 Task: For heading Use Lobster.  font size for heading18,  'Change the font style of data to'Lobster and font size to 9,  Change the alignment of both headline & data to Align center.  In the sheet   Momentum Sales   book
Action: Mouse moved to (112, 192)
Screenshot: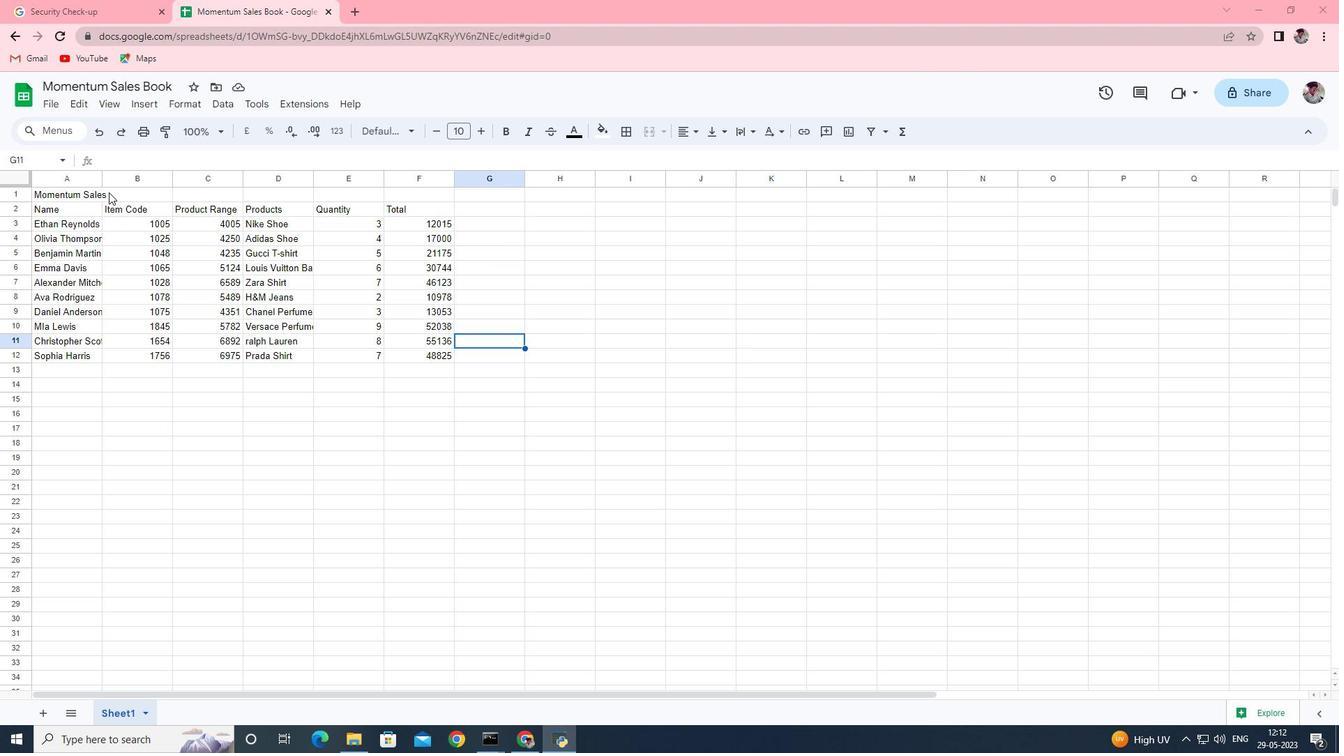 
Action: Mouse pressed left at (112, 192)
Screenshot: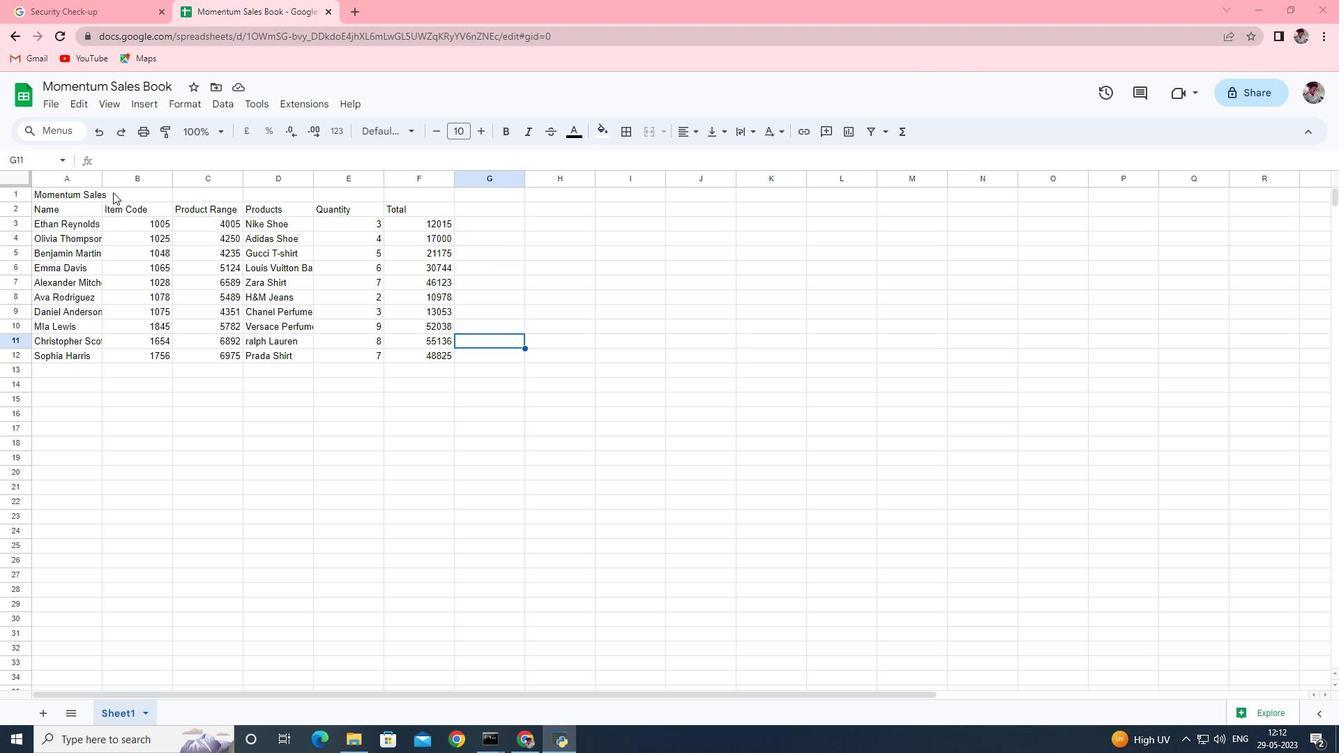 
Action: Mouse moved to (74, 193)
Screenshot: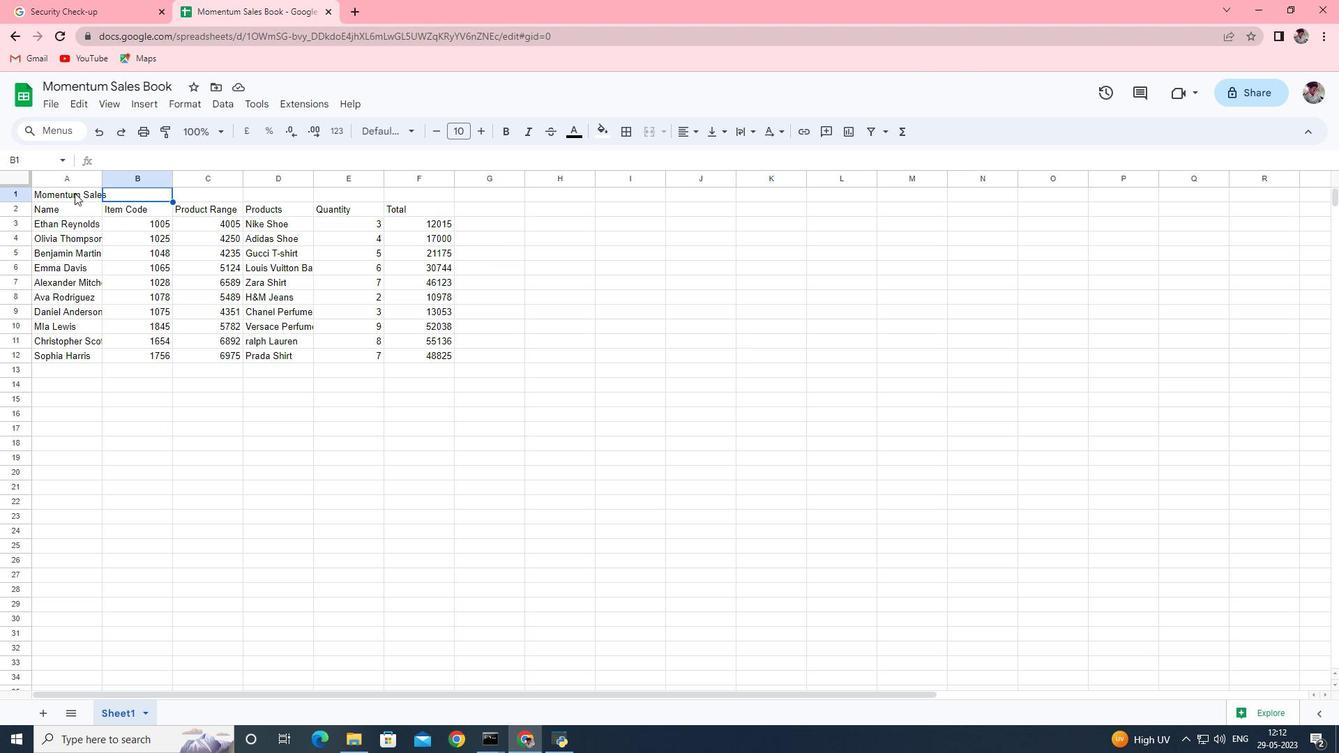 
Action: Mouse pressed left at (74, 193)
Screenshot: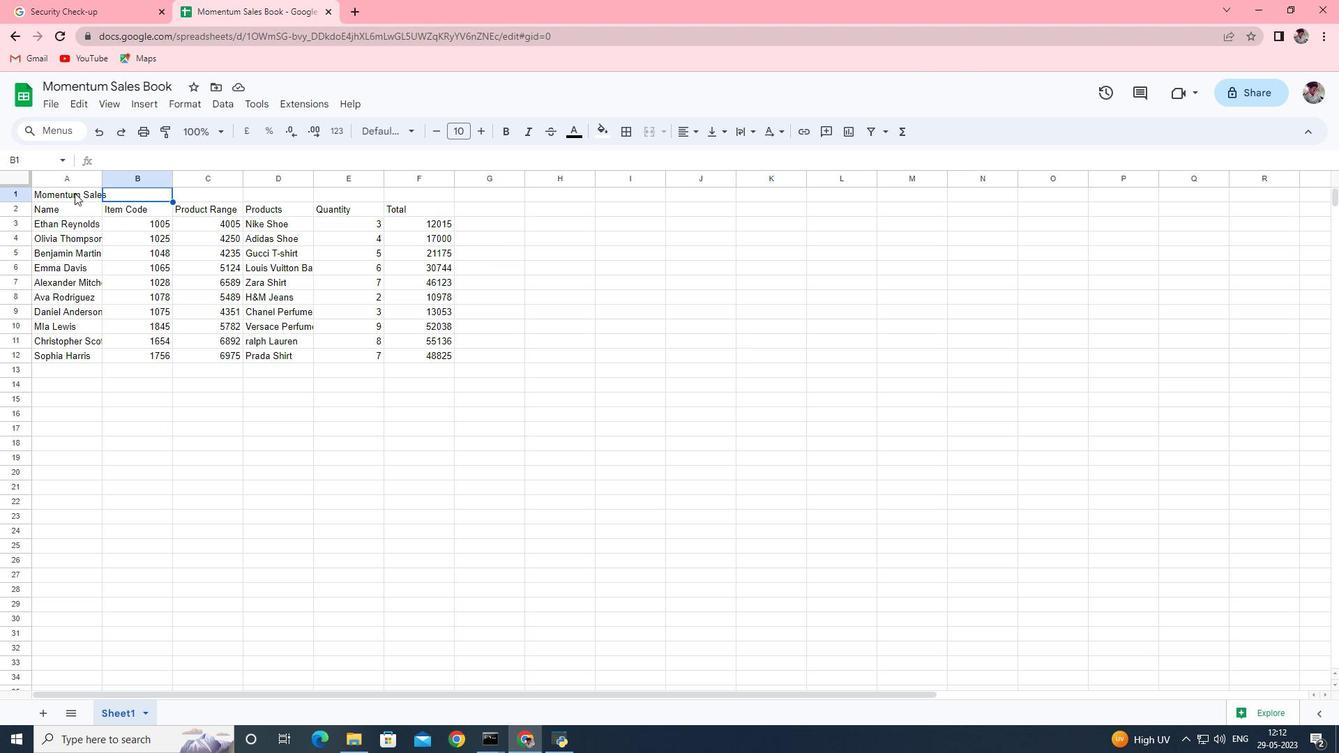
Action: Mouse pressed left at (74, 193)
Screenshot: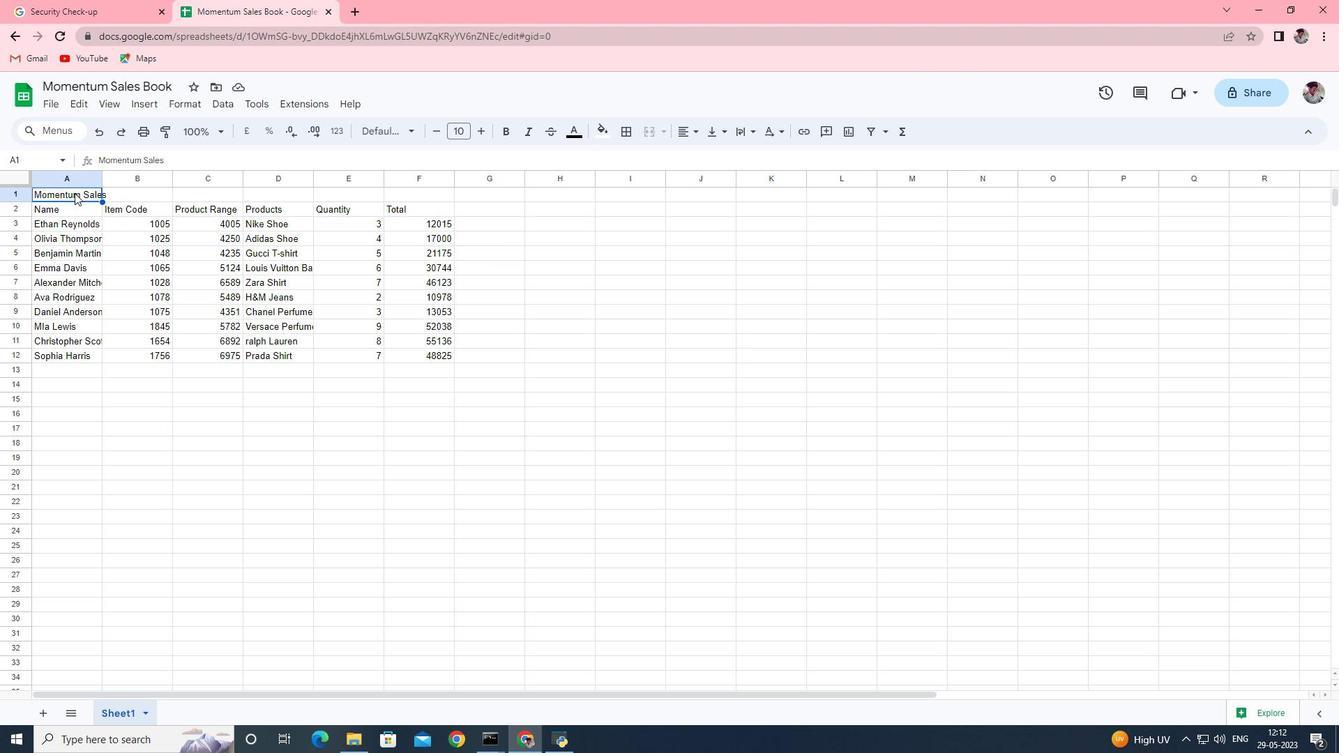 
Action: Mouse moved to (661, 135)
Screenshot: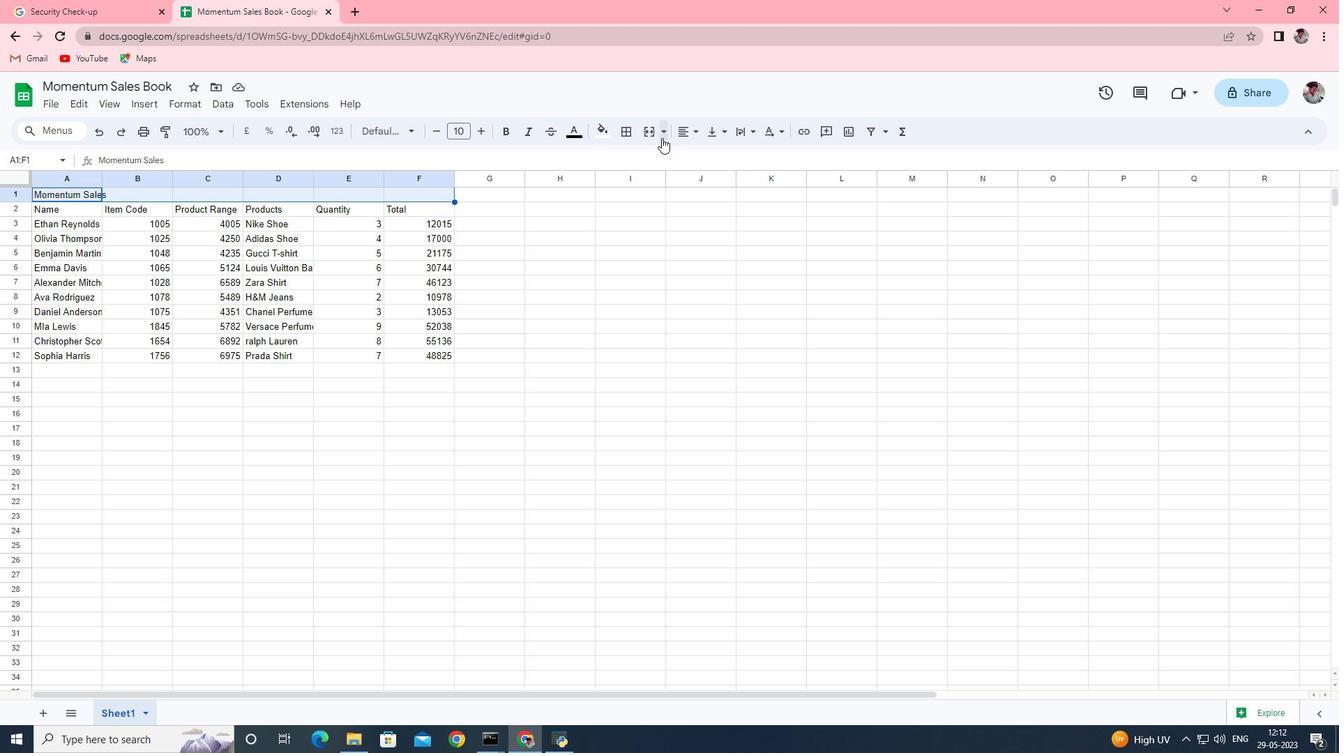 
Action: Mouse pressed left at (661, 135)
Screenshot: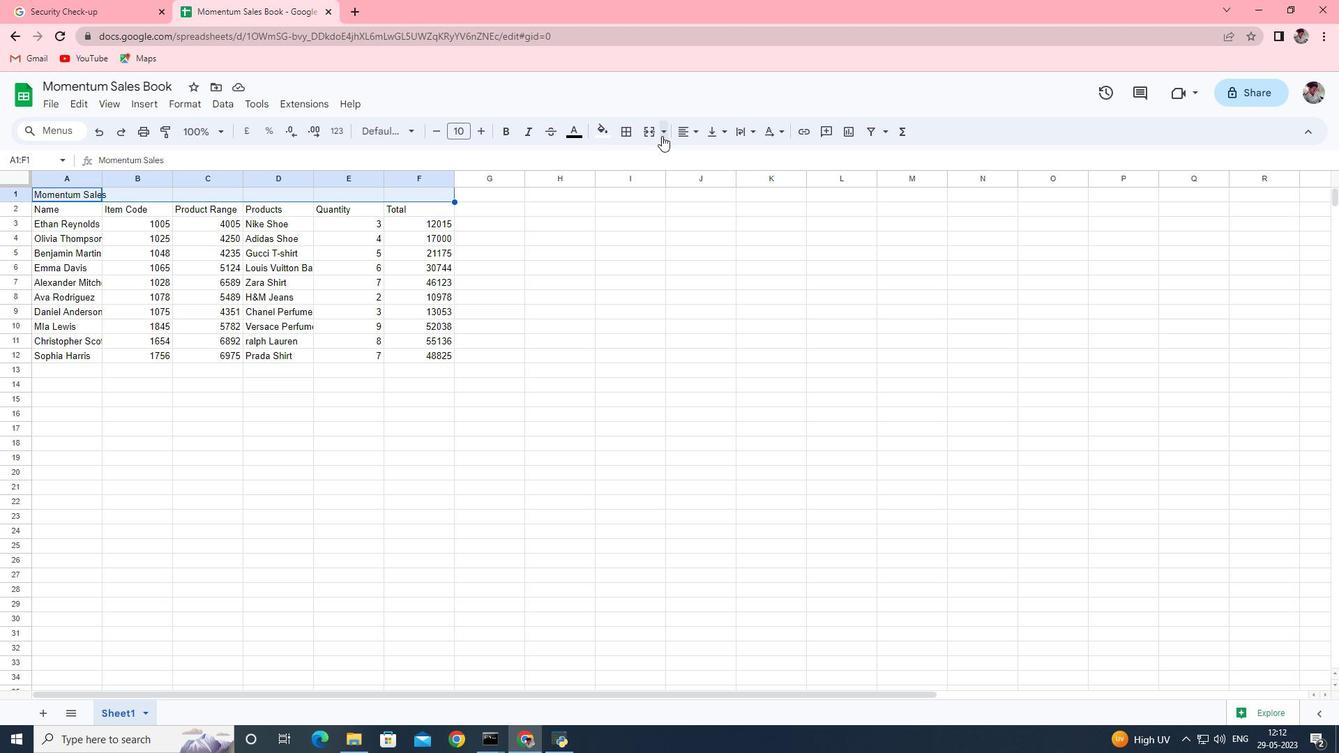 
Action: Mouse moved to (664, 164)
Screenshot: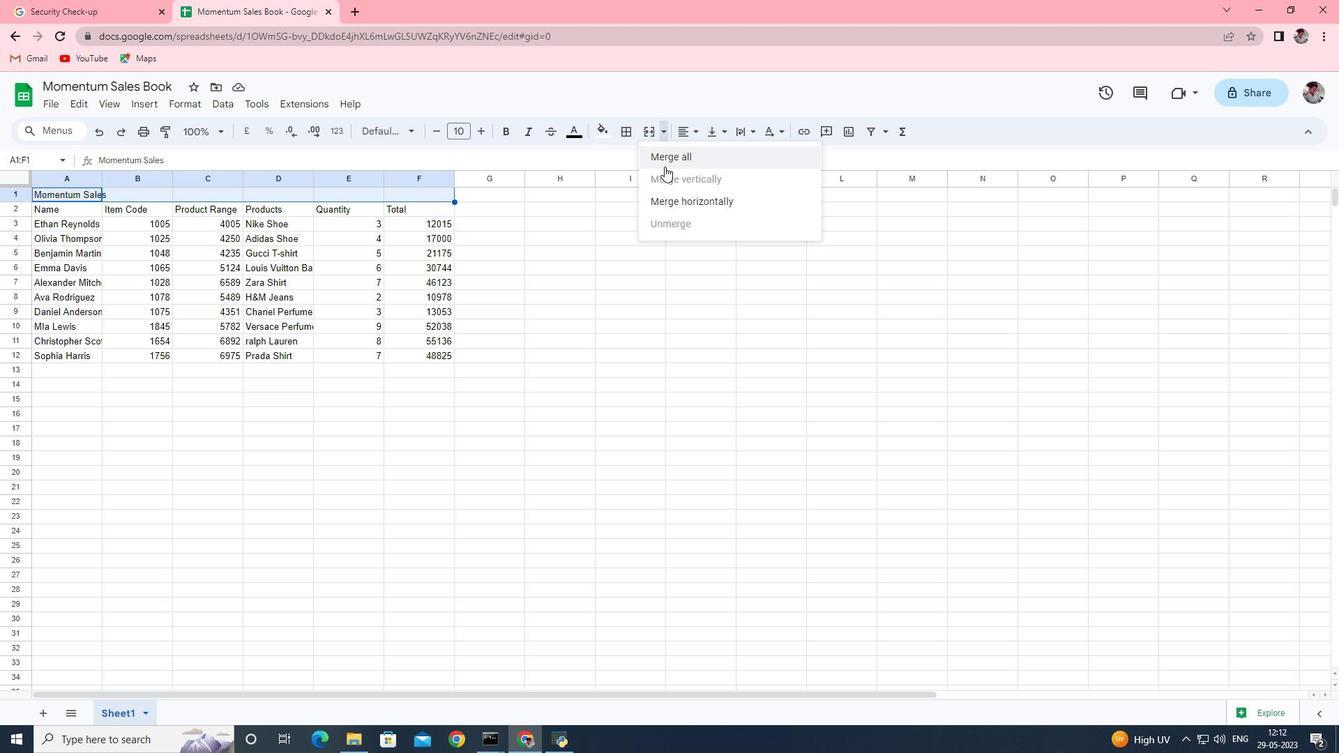 
Action: Mouse pressed left at (664, 164)
Screenshot: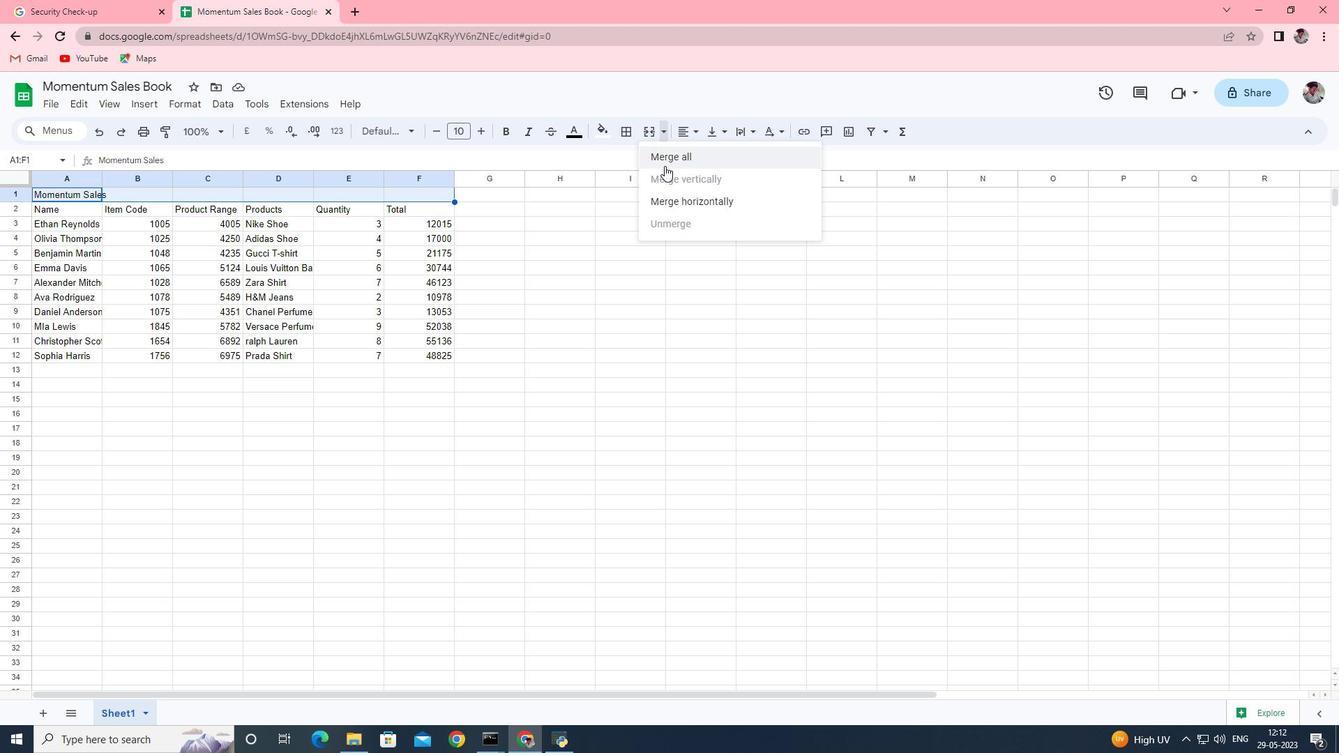 
Action: Mouse moved to (411, 130)
Screenshot: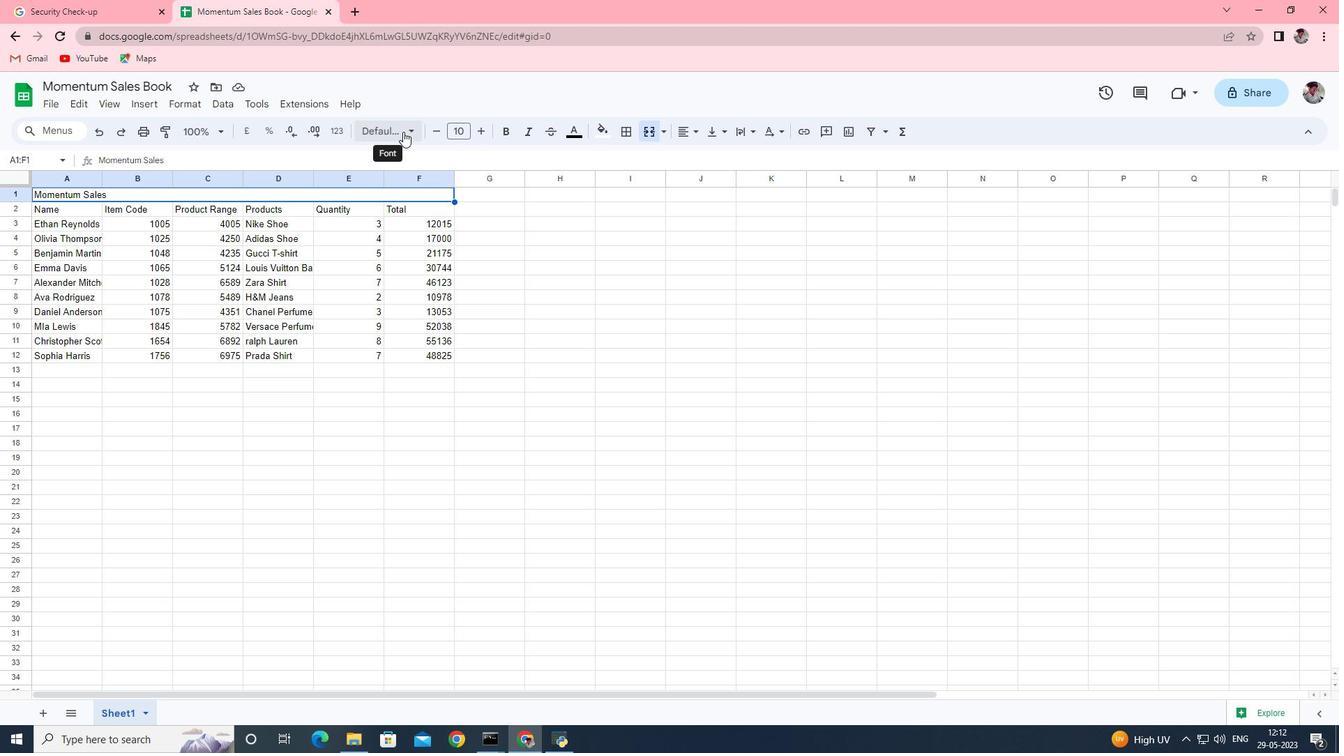 
Action: Mouse pressed left at (411, 130)
Screenshot: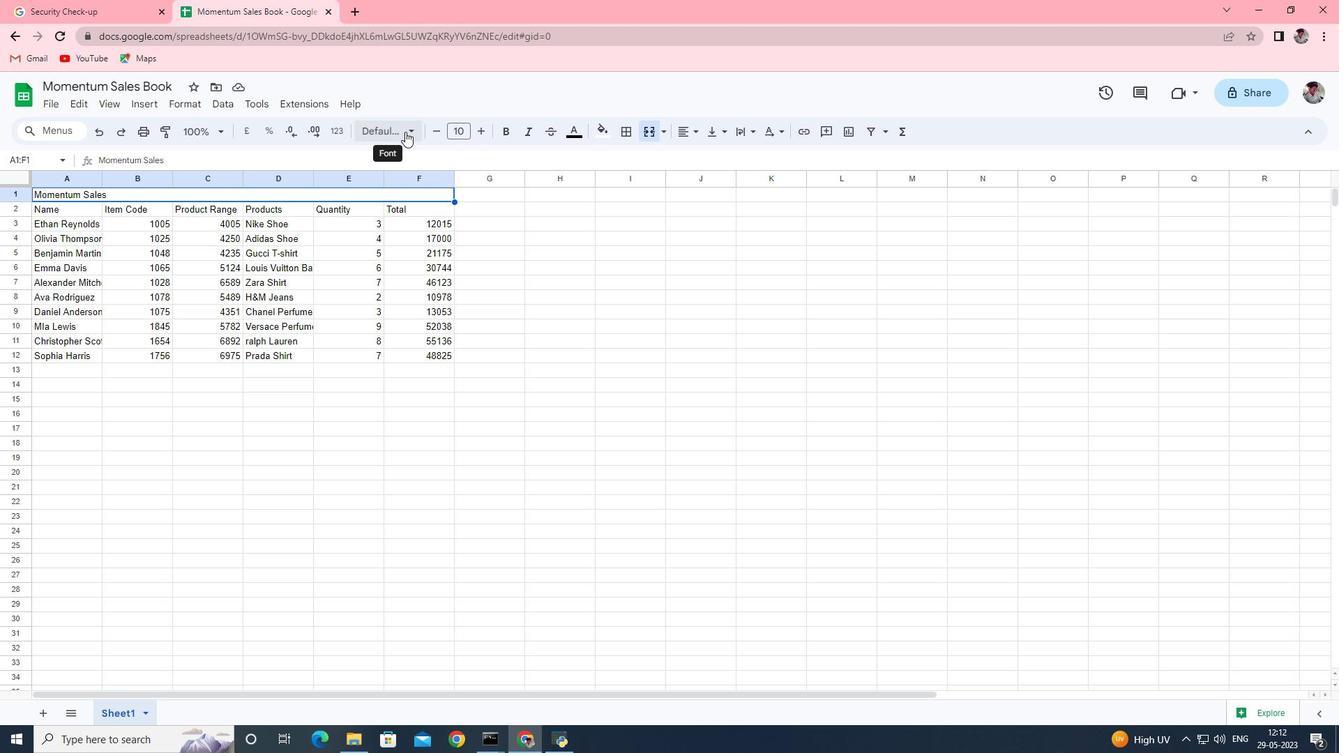 
Action: Mouse moved to (417, 422)
Screenshot: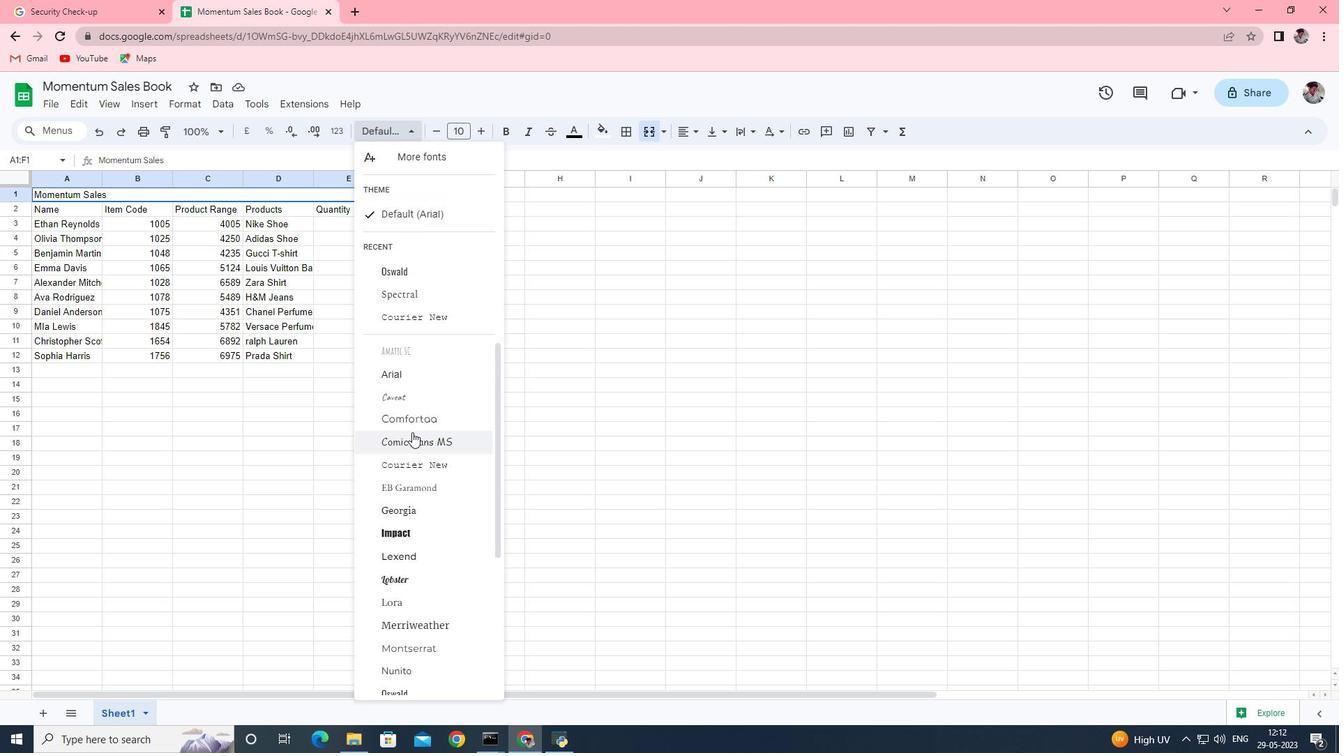 
Action: Mouse scrolled (417, 421) with delta (0, 0)
Screenshot: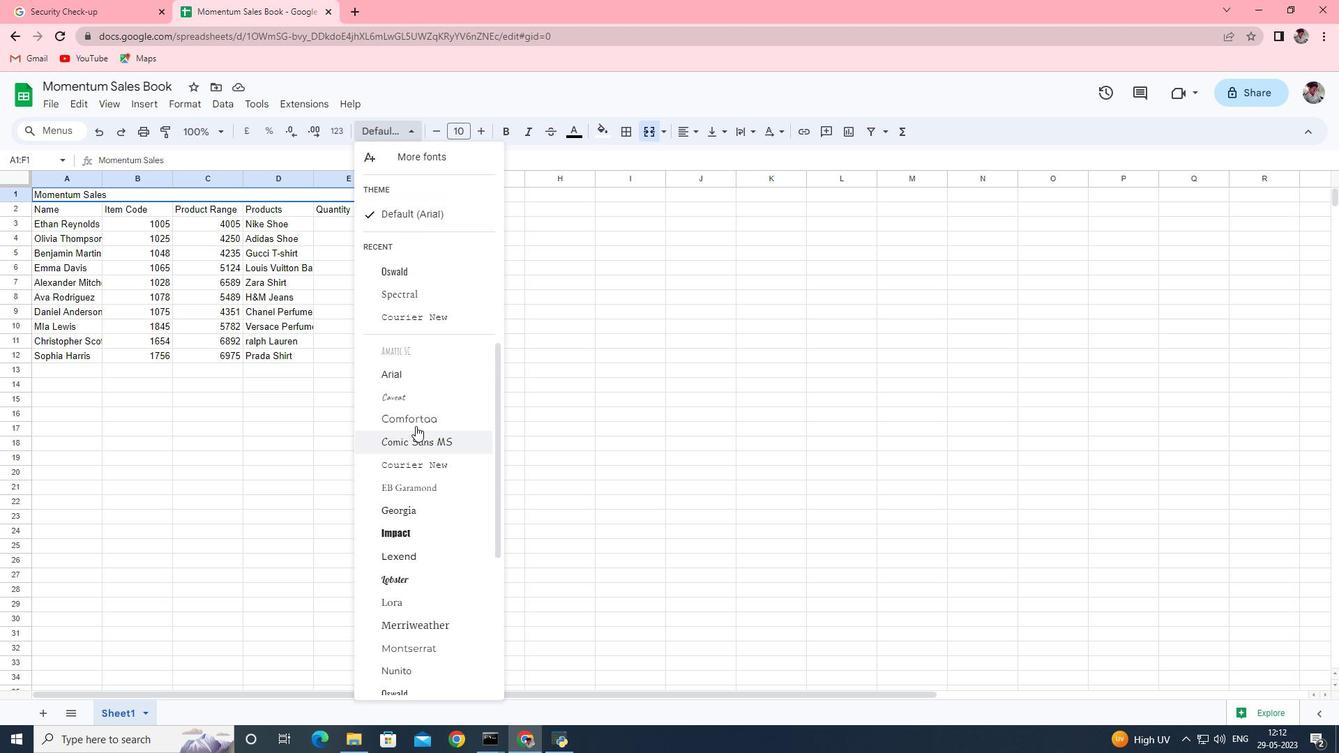 
Action: Mouse scrolled (417, 421) with delta (0, 0)
Screenshot: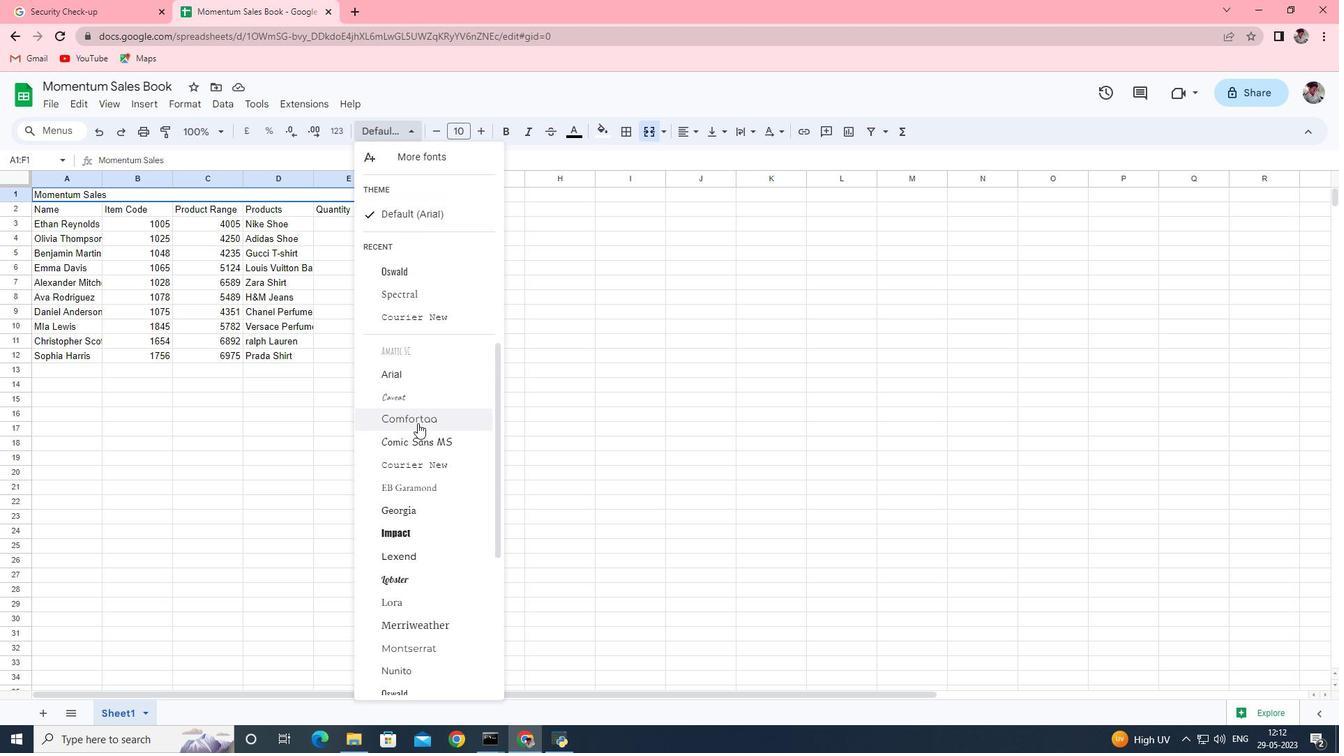 
Action: Mouse scrolled (417, 421) with delta (0, 0)
Screenshot: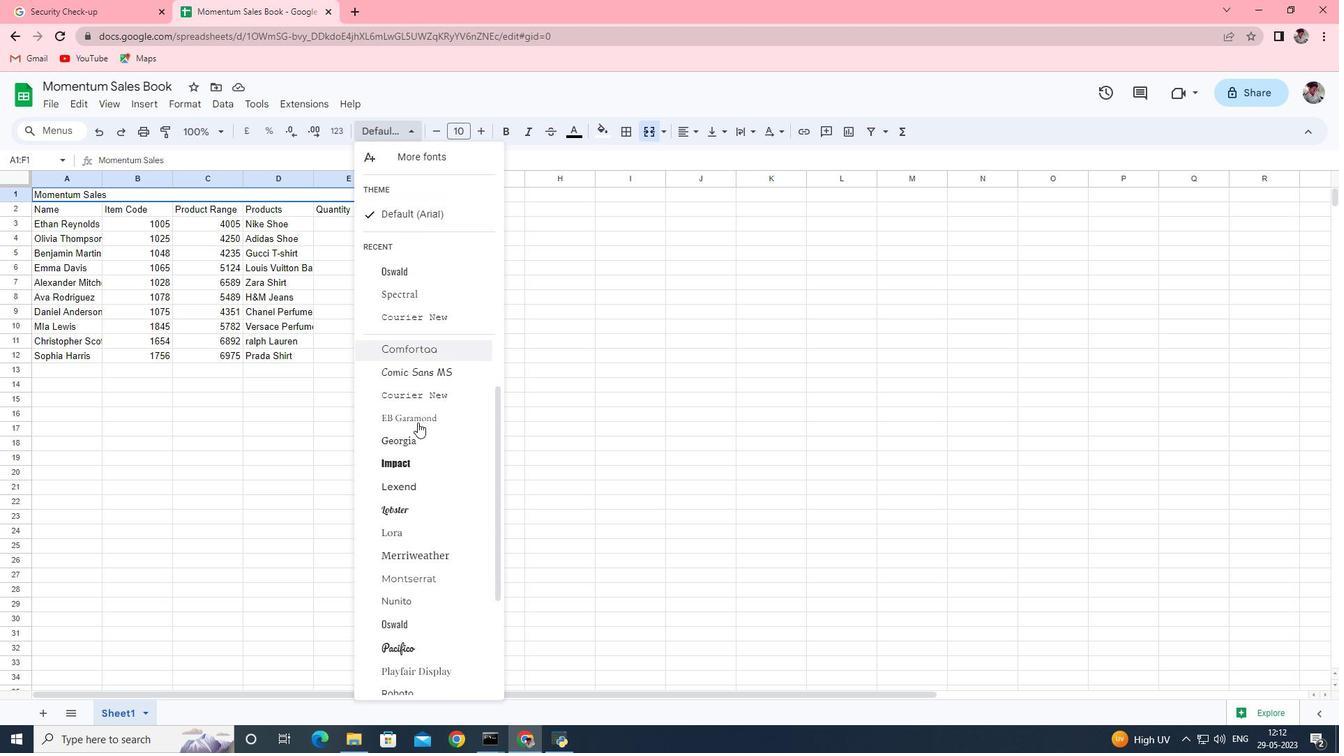 
Action: Mouse moved to (403, 372)
Screenshot: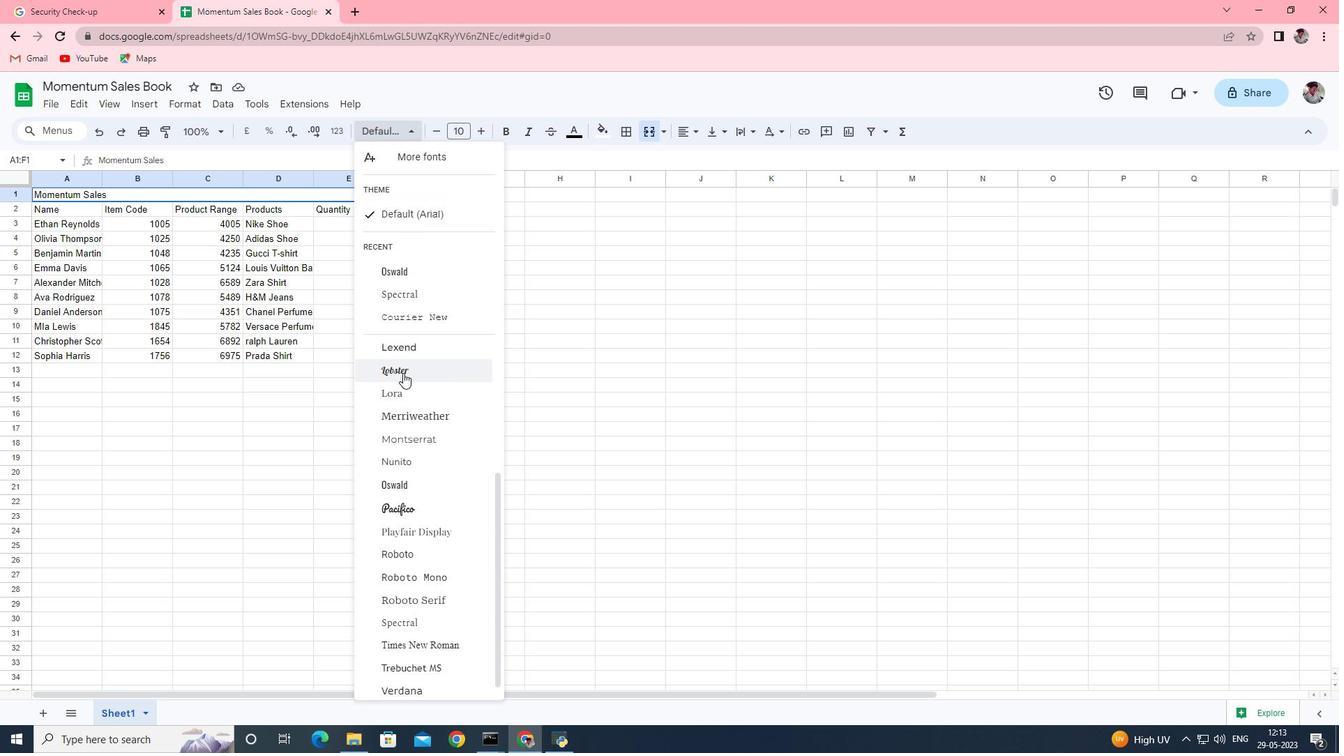 
Action: Mouse pressed left at (403, 372)
Screenshot: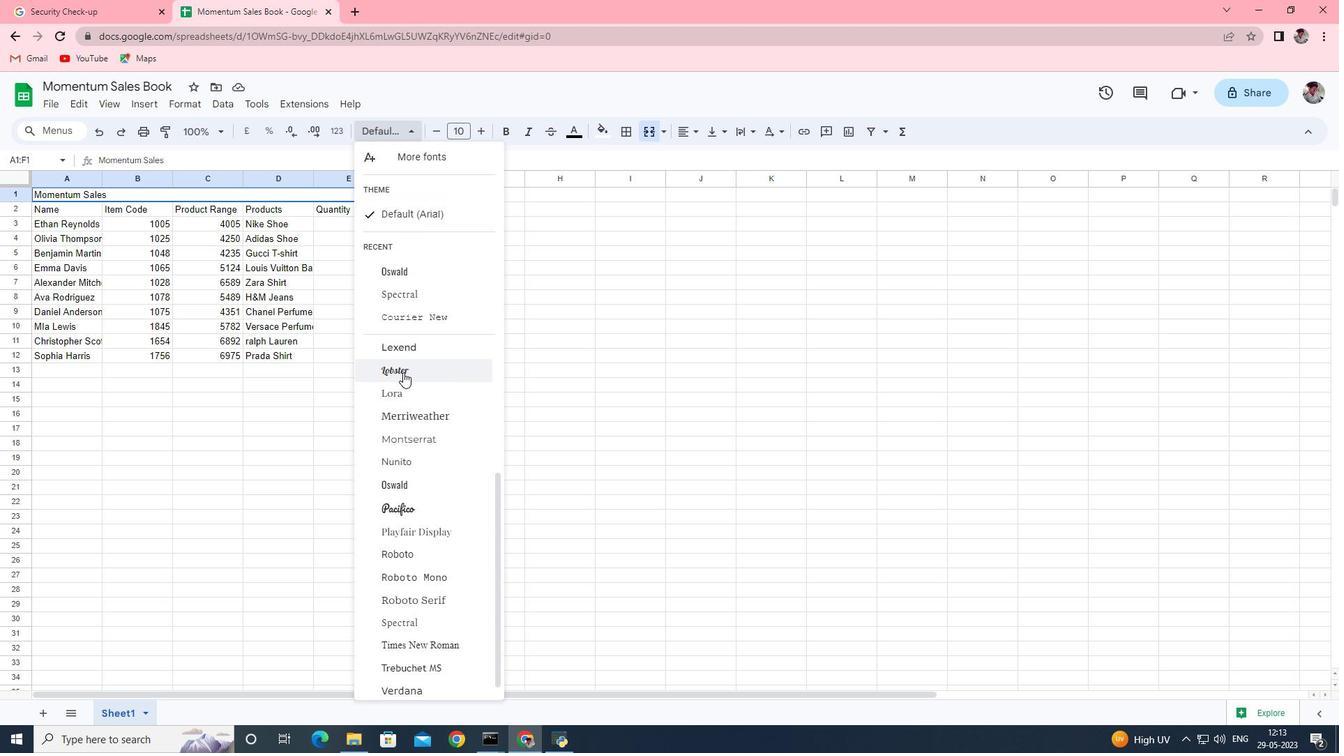 
Action: Mouse moved to (479, 135)
Screenshot: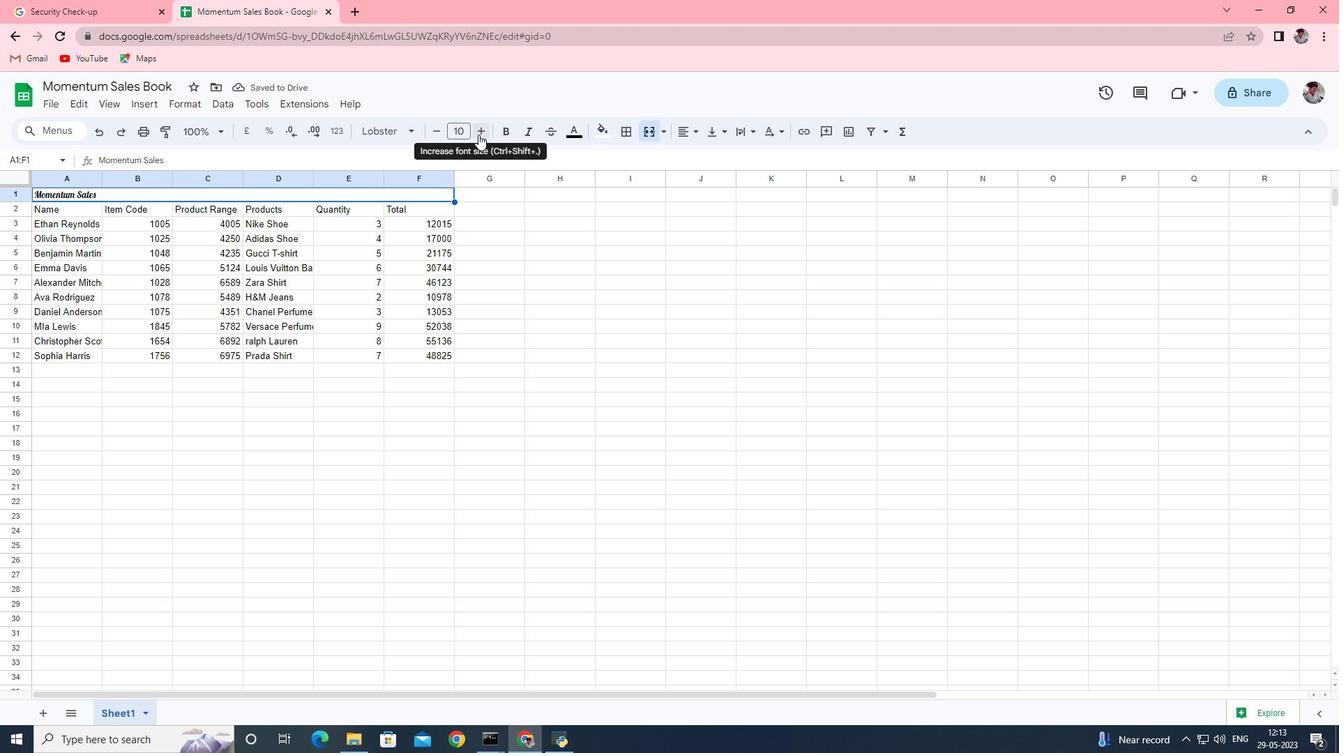 
Action: Mouse pressed left at (479, 135)
Screenshot: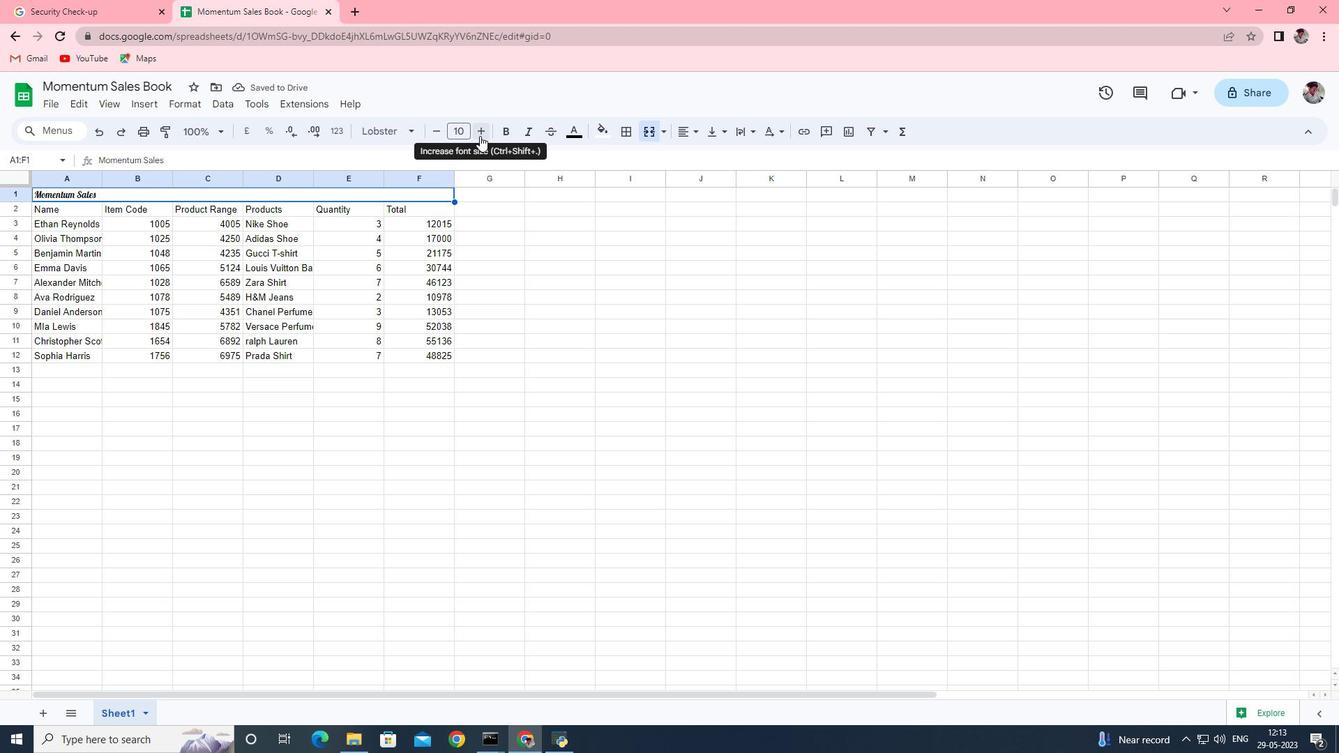 
Action: Mouse pressed left at (479, 135)
Screenshot: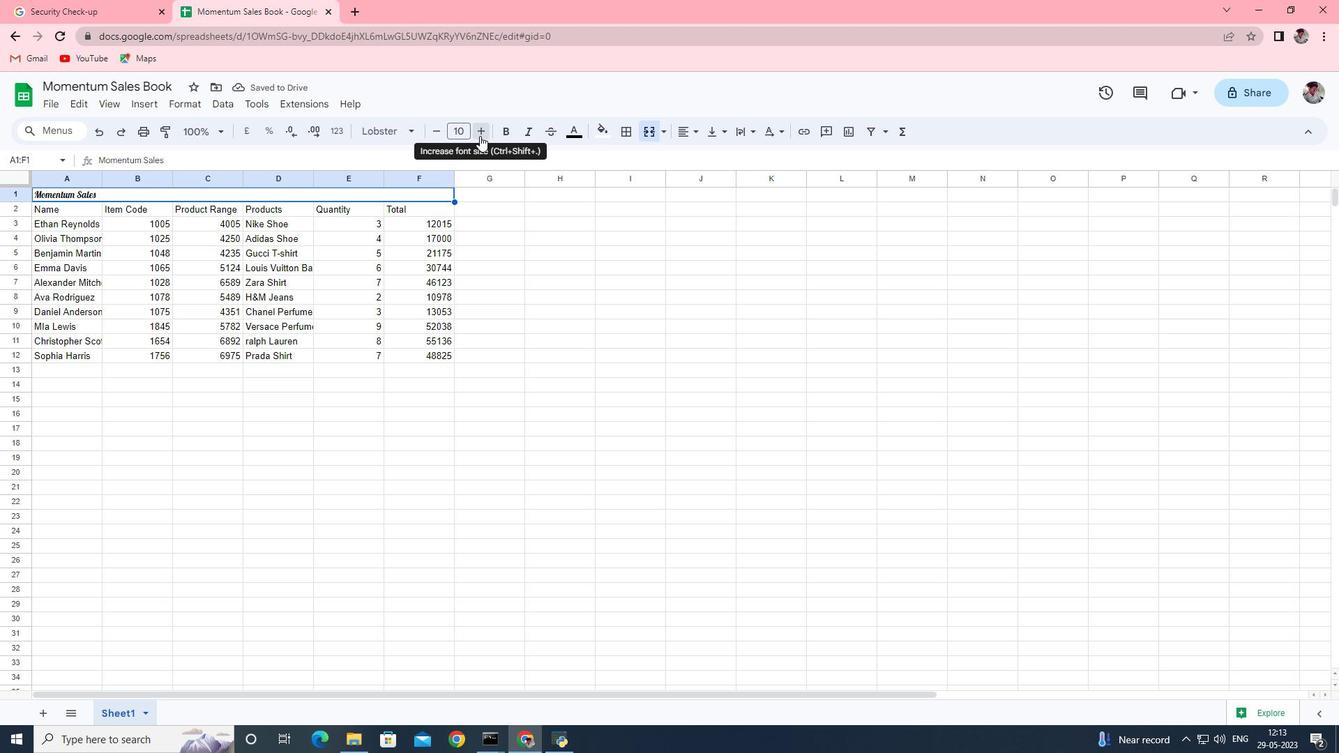 
Action: Mouse pressed left at (479, 135)
Screenshot: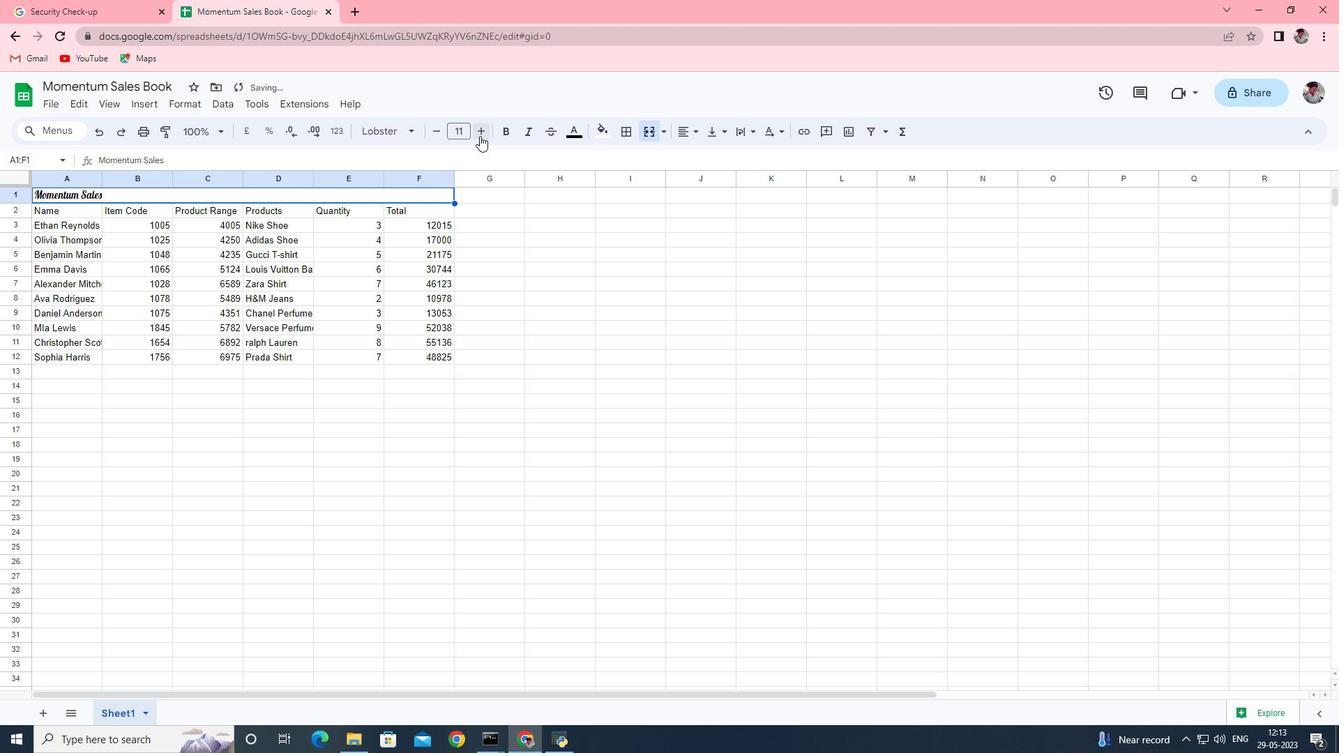 
Action: Mouse pressed left at (479, 135)
Screenshot: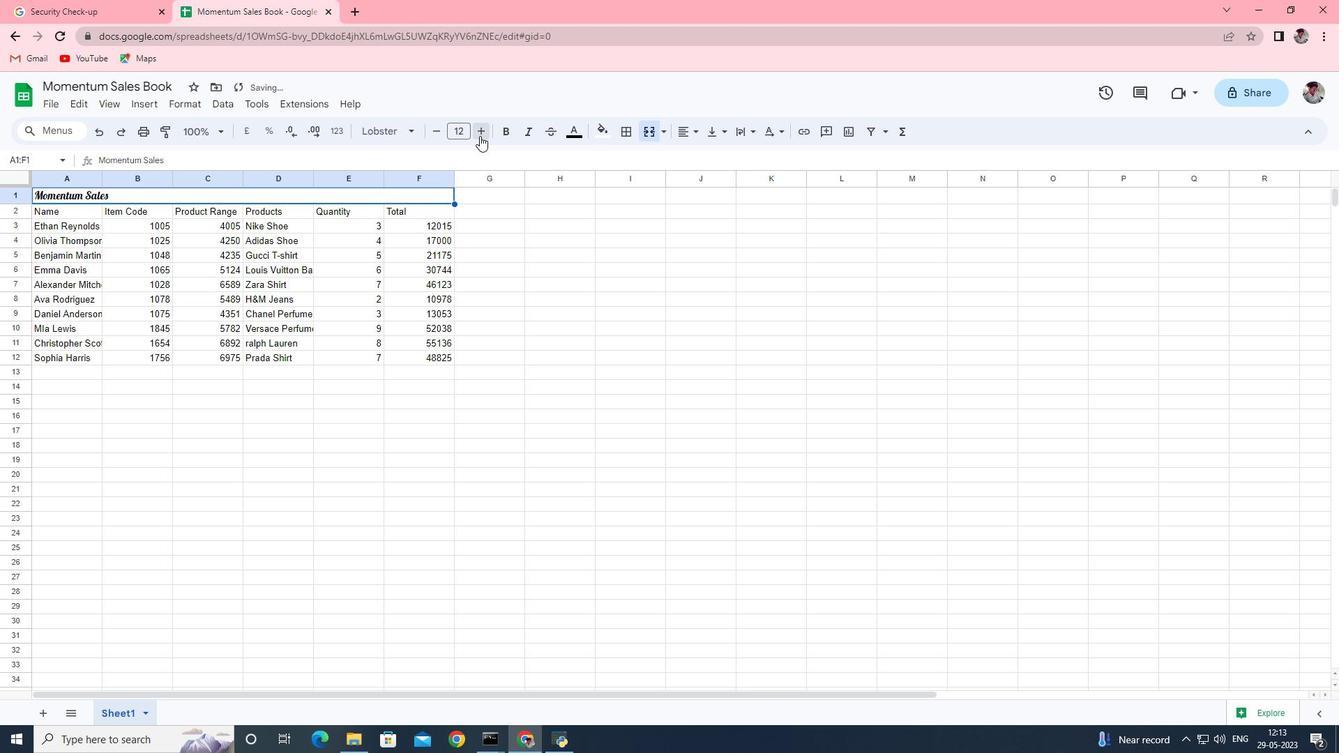 
Action: Mouse pressed left at (479, 135)
Screenshot: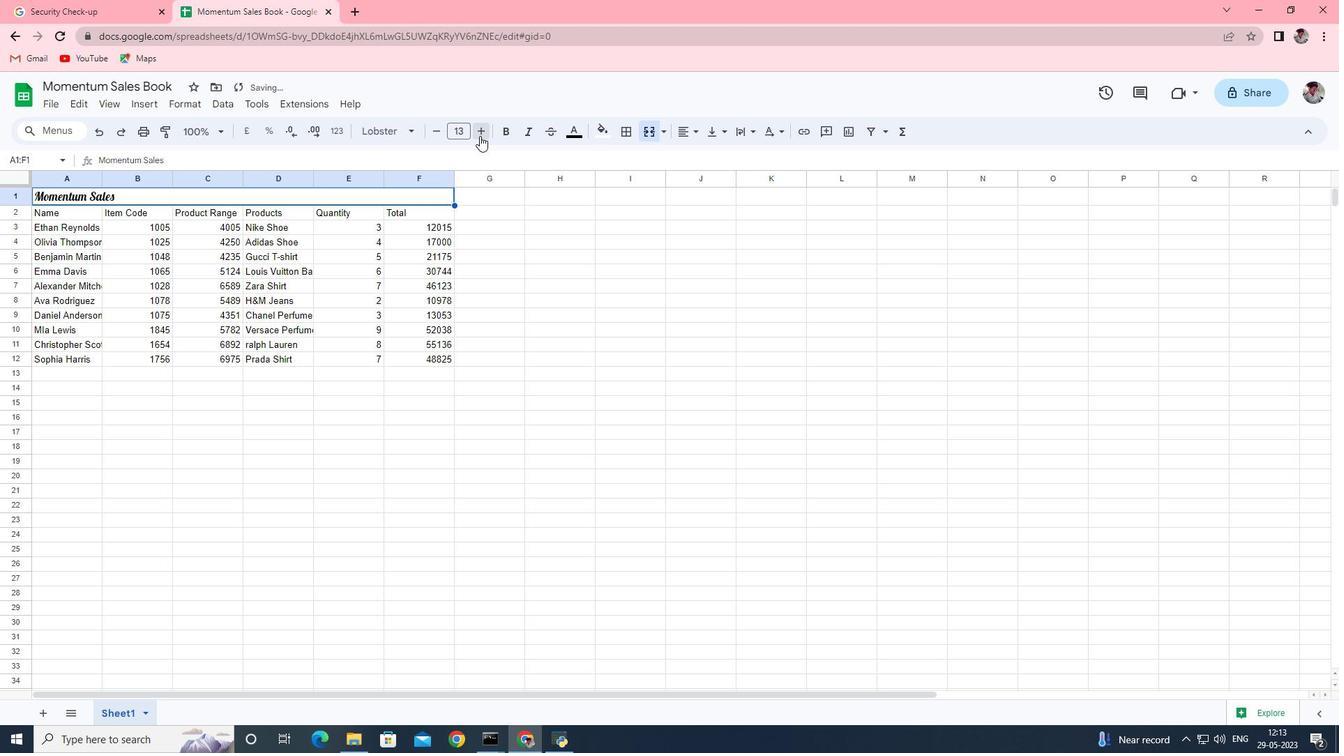 
Action: Mouse pressed left at (479, 135)
Screenshot: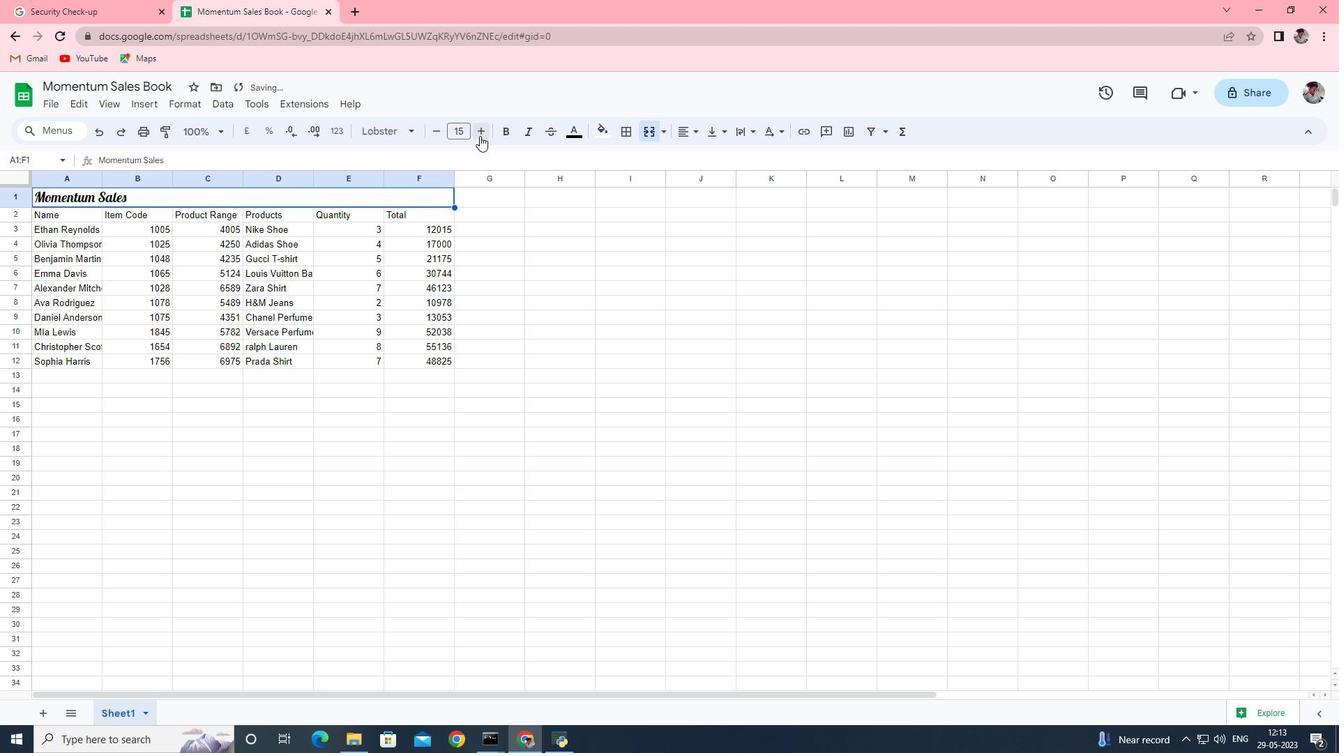 
Action: Mouse pressed left at (479, 135)
Screenshot: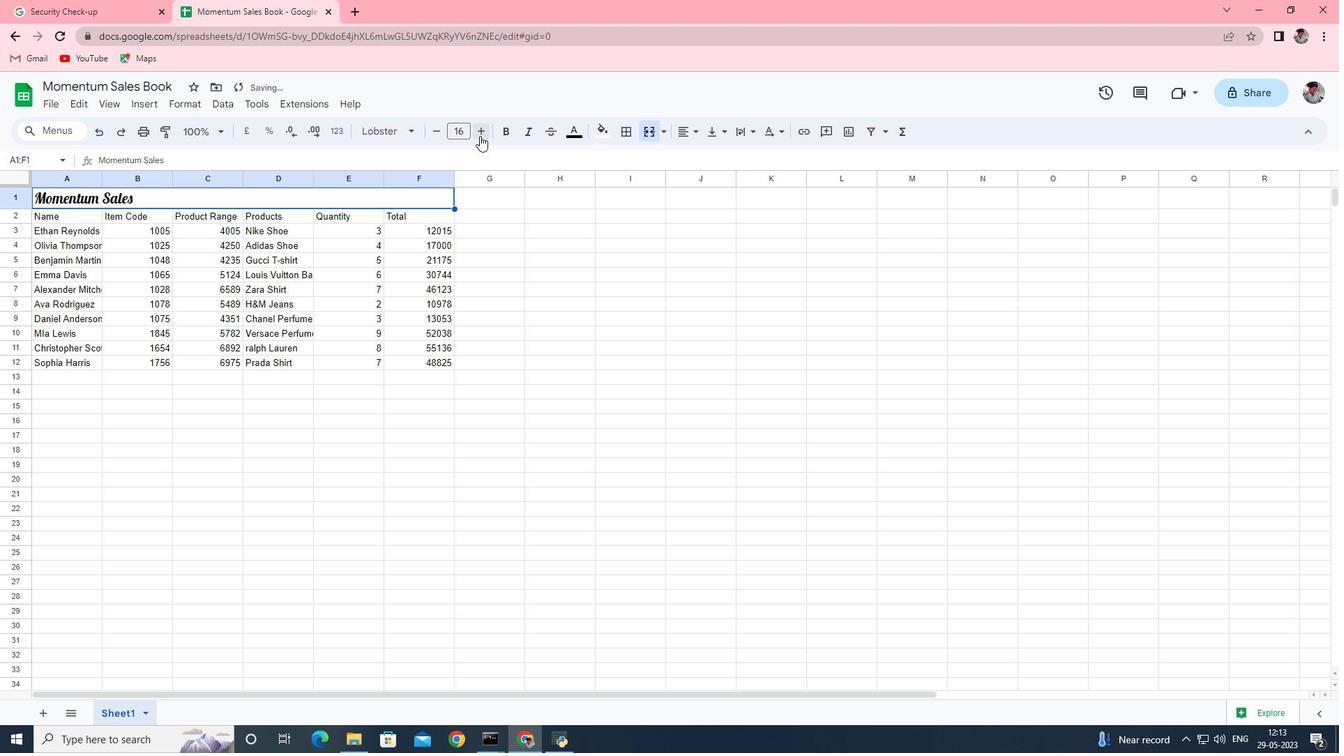 
Action: Mouse pressed left at (479, 135)
Screenshot: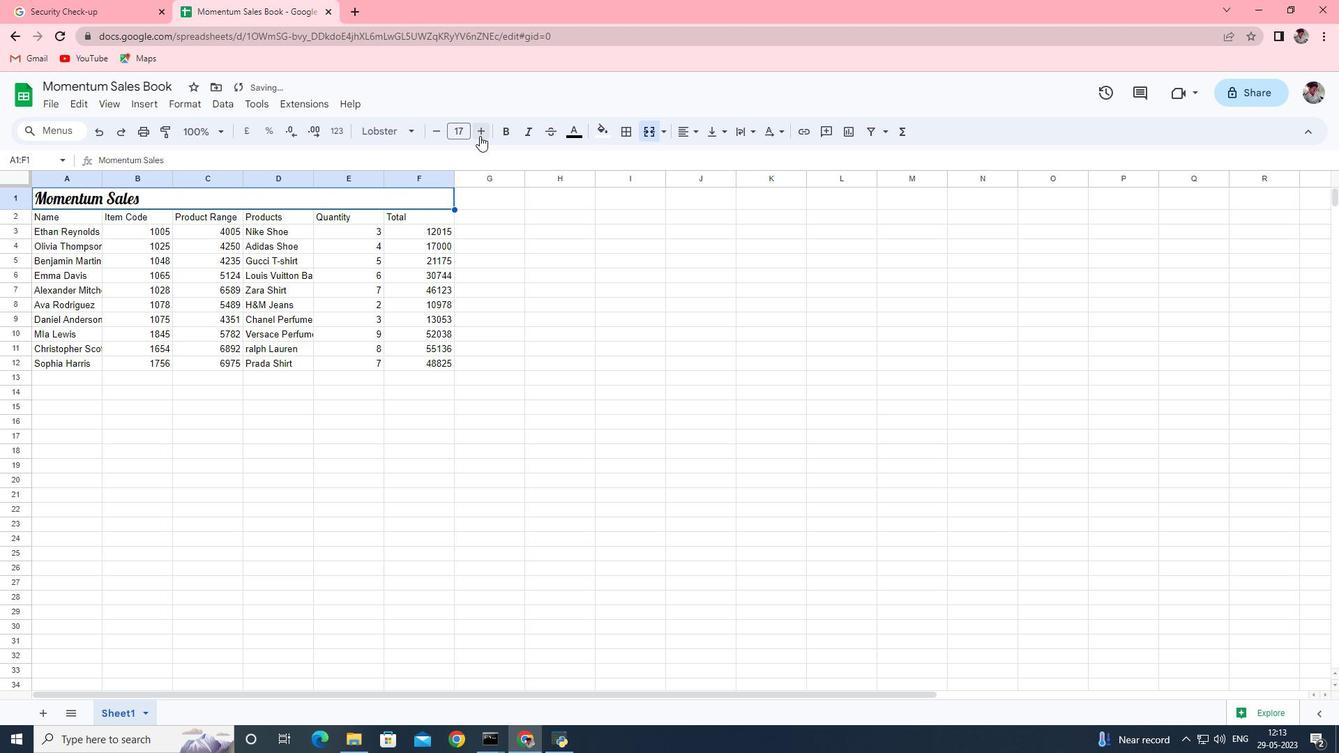 
Action: Mouse moved to (75, 218)
Screenshot: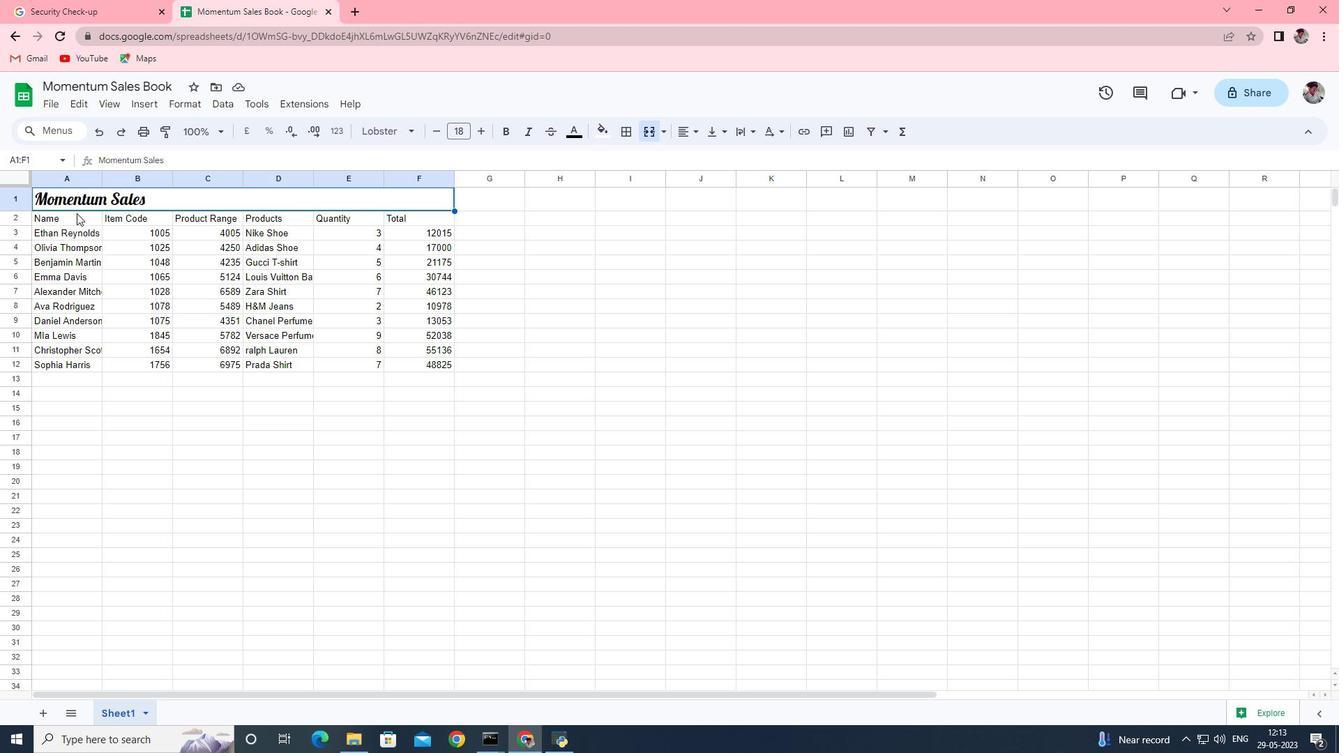 
Action: Mouse pressed left at (75, 218)
Screenshot: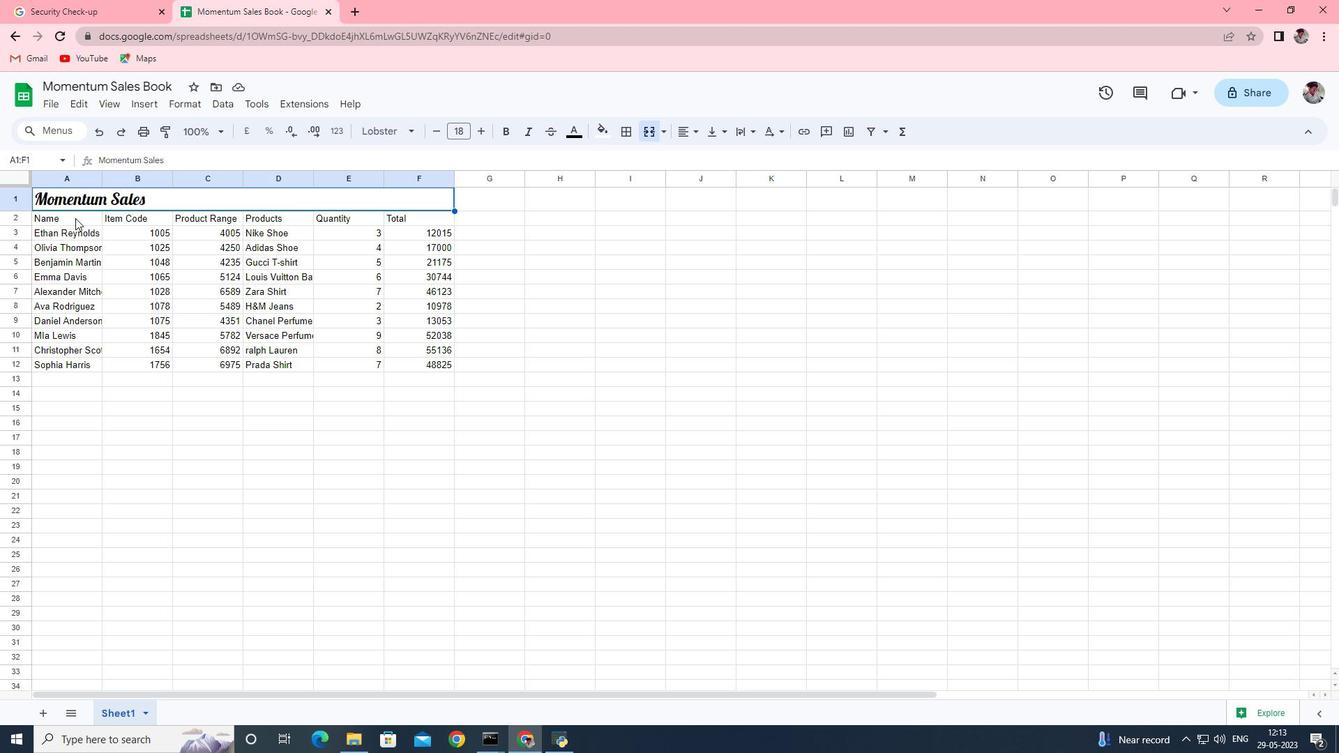 
Action: Mouse moved to (412, 136)
Screenshot: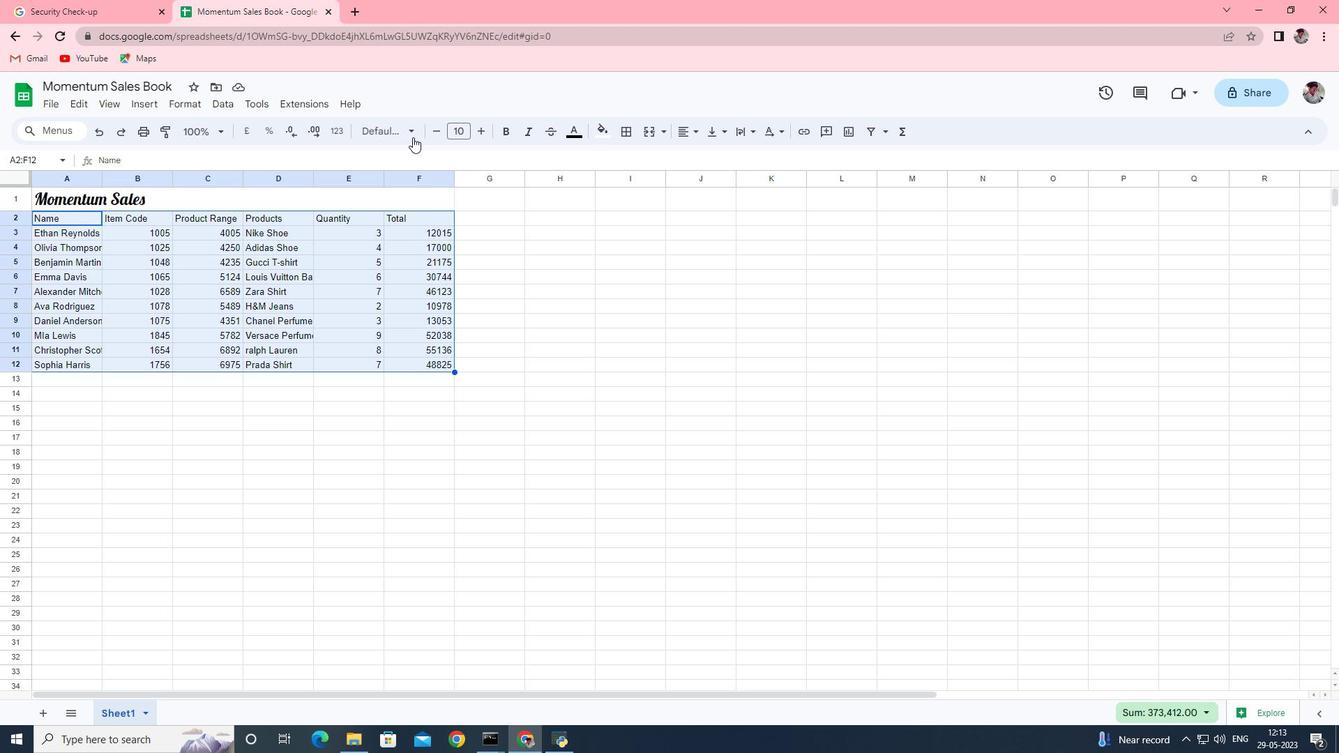 
Action: Mouse pressed left at (412, 136)
Screenshot: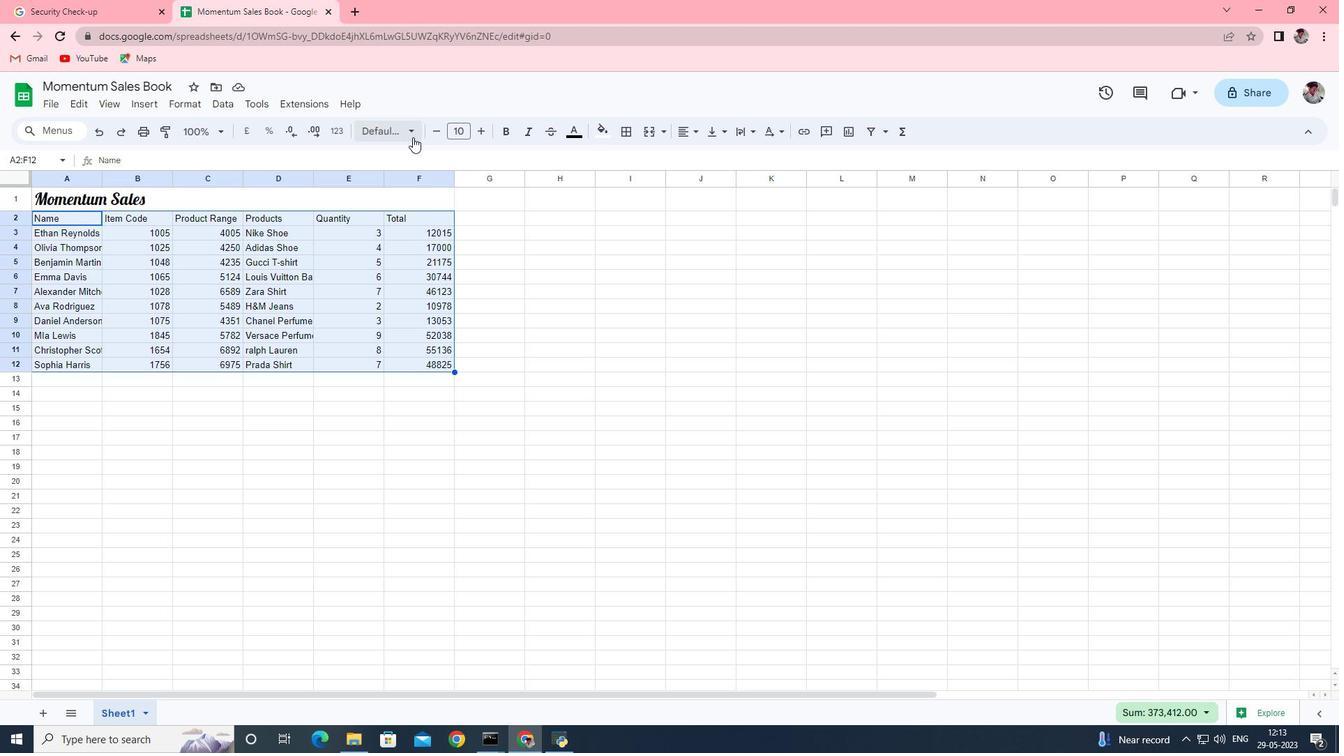 
Action: Mouse moved to (418, 358)
Screenshot: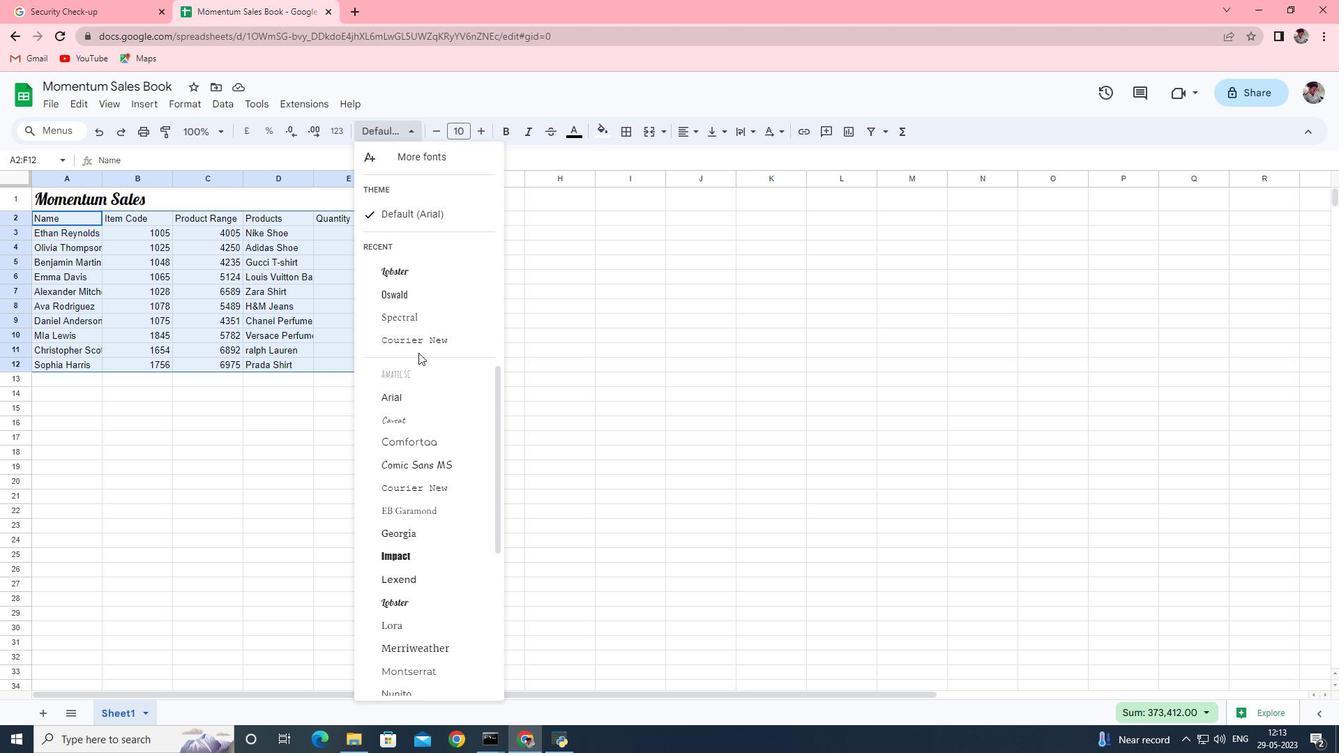 
Action: Mouse scrolled (418, 357) with delta (0, 0)
Screenshot: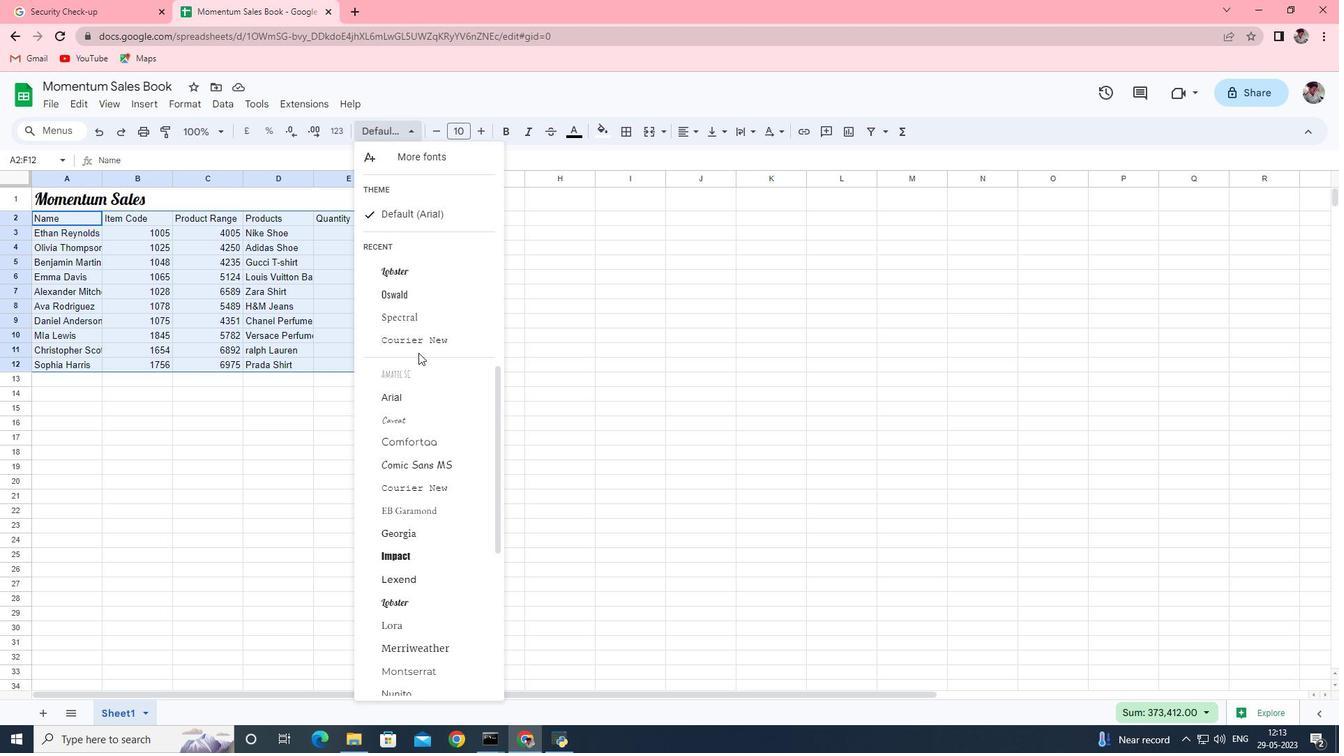 
Action: Mouse moved to (418, 360)
Screenshot: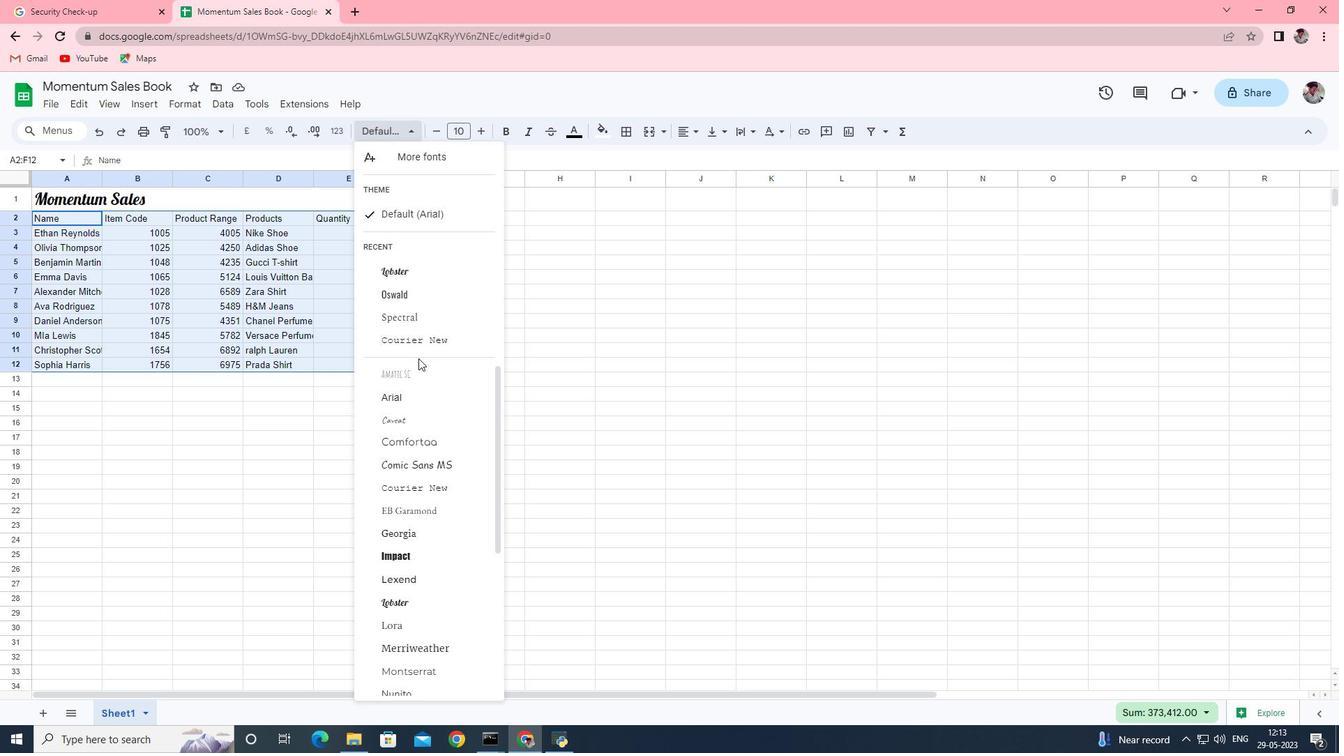 
Action: Mouse scrolled (418, 359) with delta (0, 0)
Screenshot: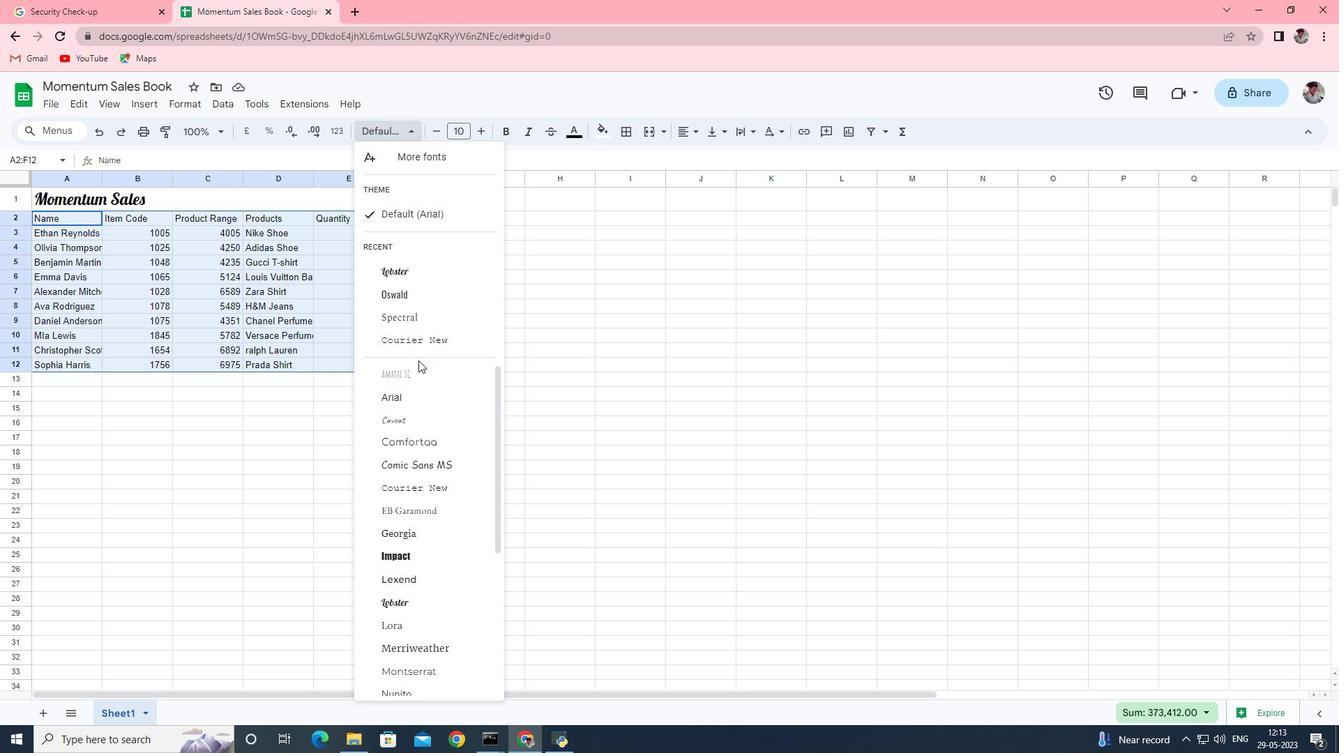 
Action: Mouse moved to (418, 361)
Screenshot: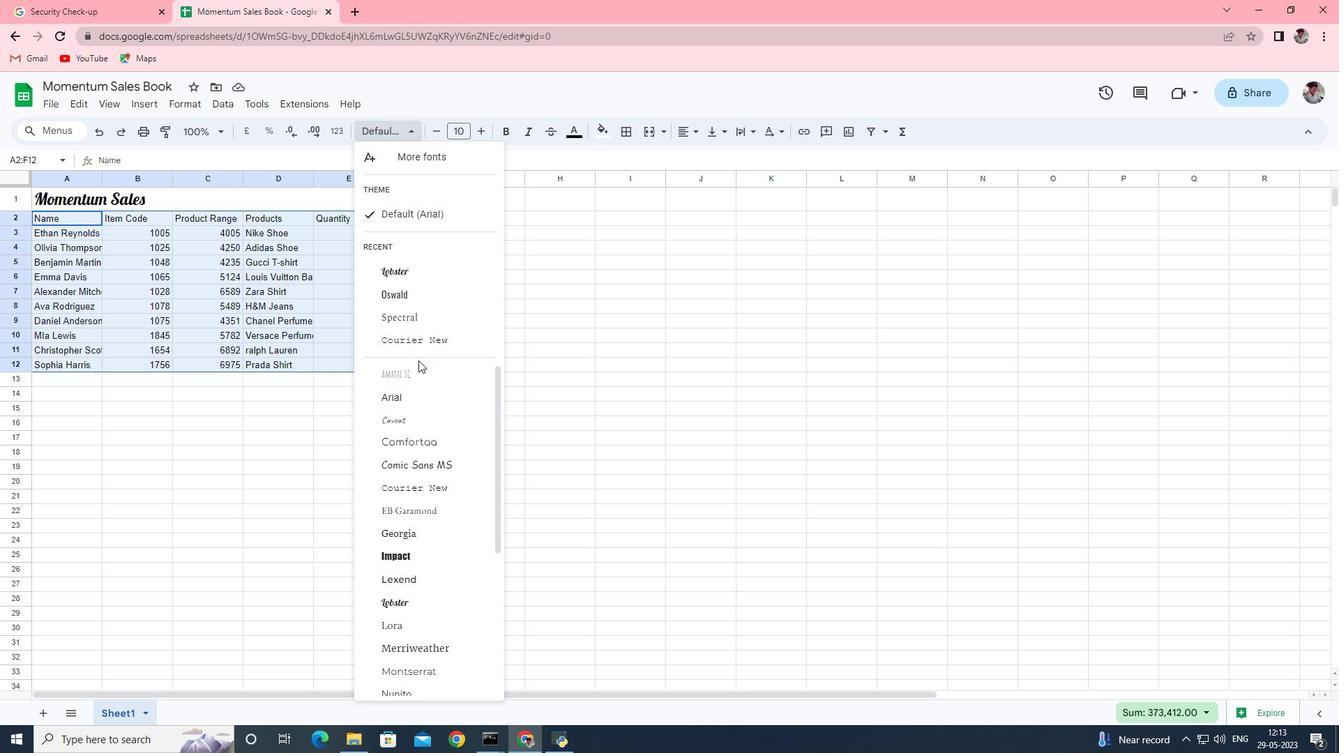
Action: Mouse scrolled (418, 361) with delta (0, 0)
Screenshot: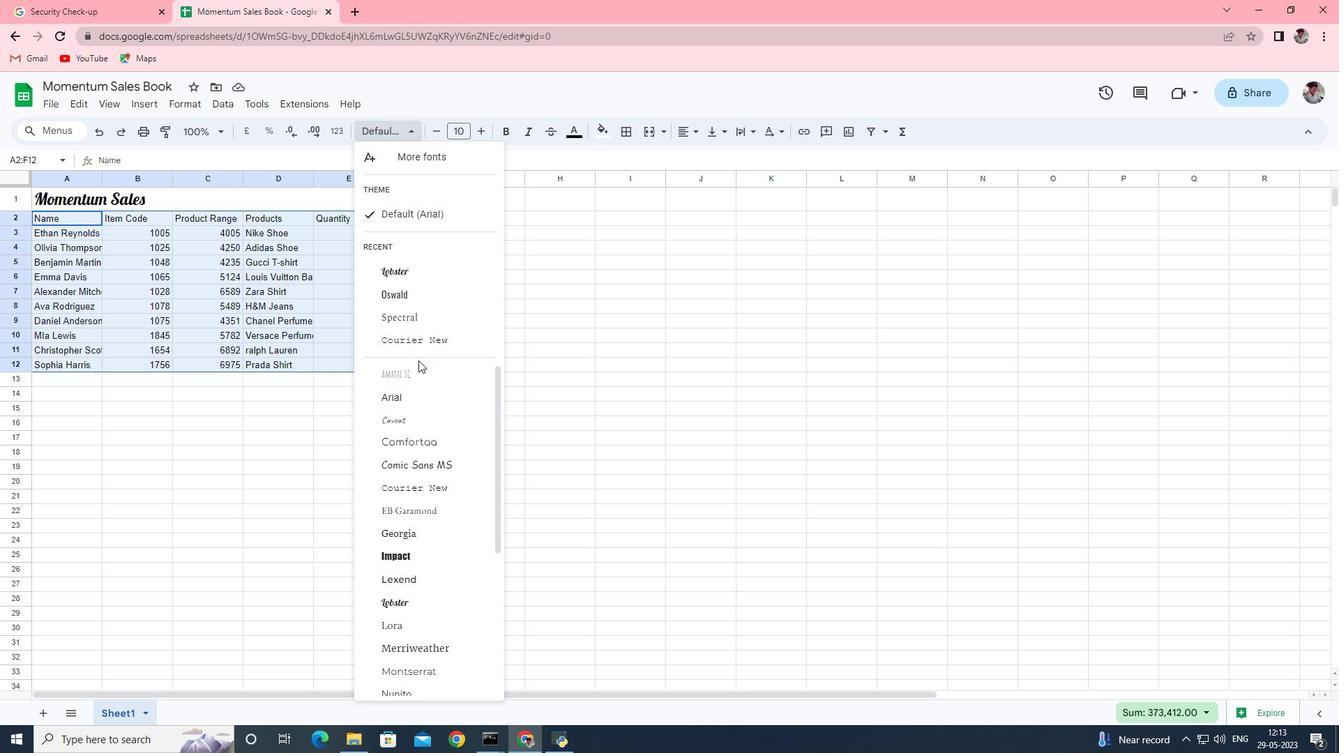 
Action: Mouse moved to (407, 603)
Screenshot: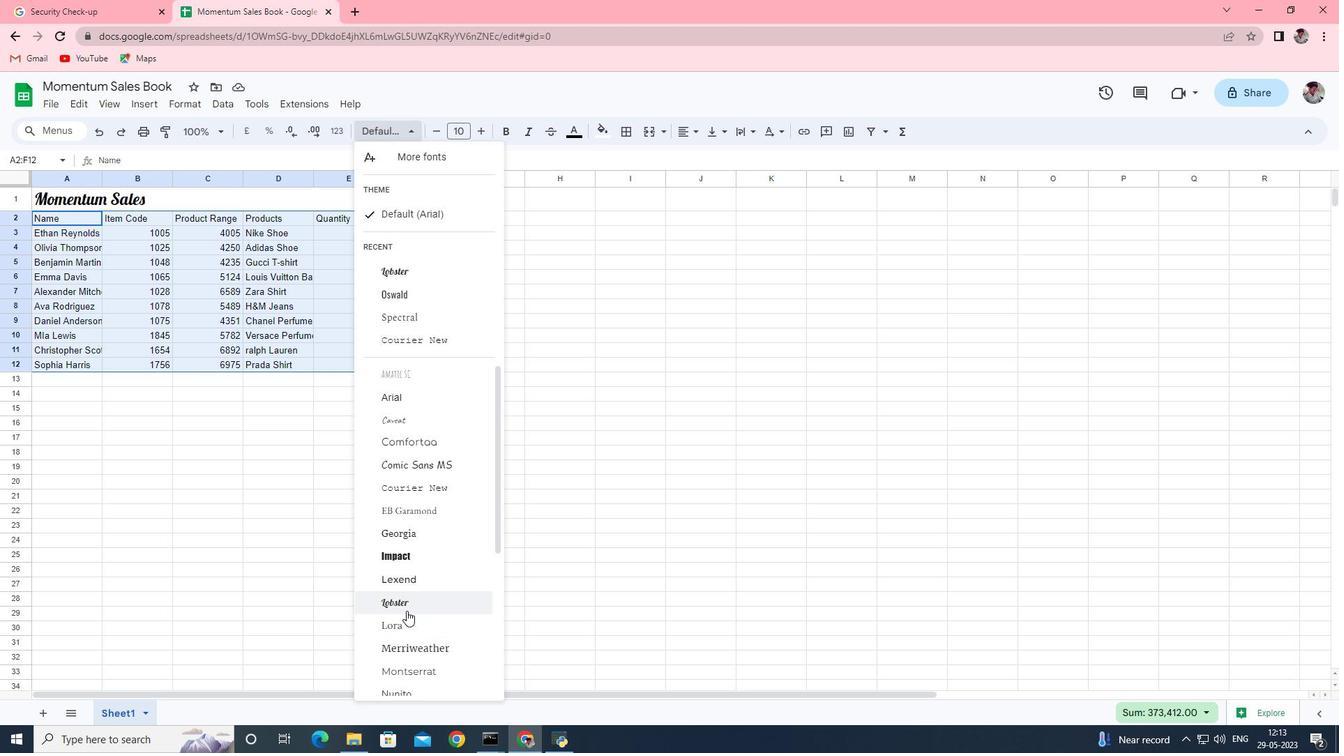 
Action: Mouse pressed left at (407, 603)
Screenshot: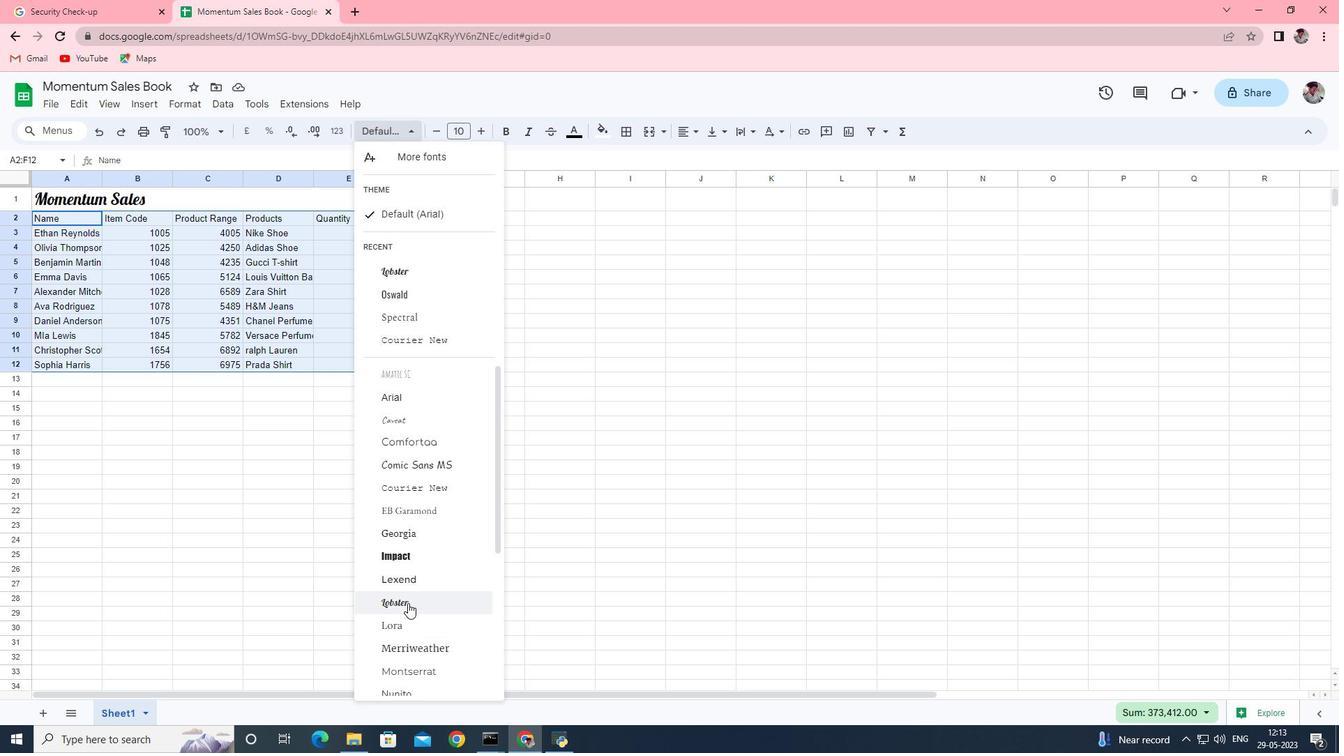 
Action: Mouse moved to (428, 129)
Screenshot: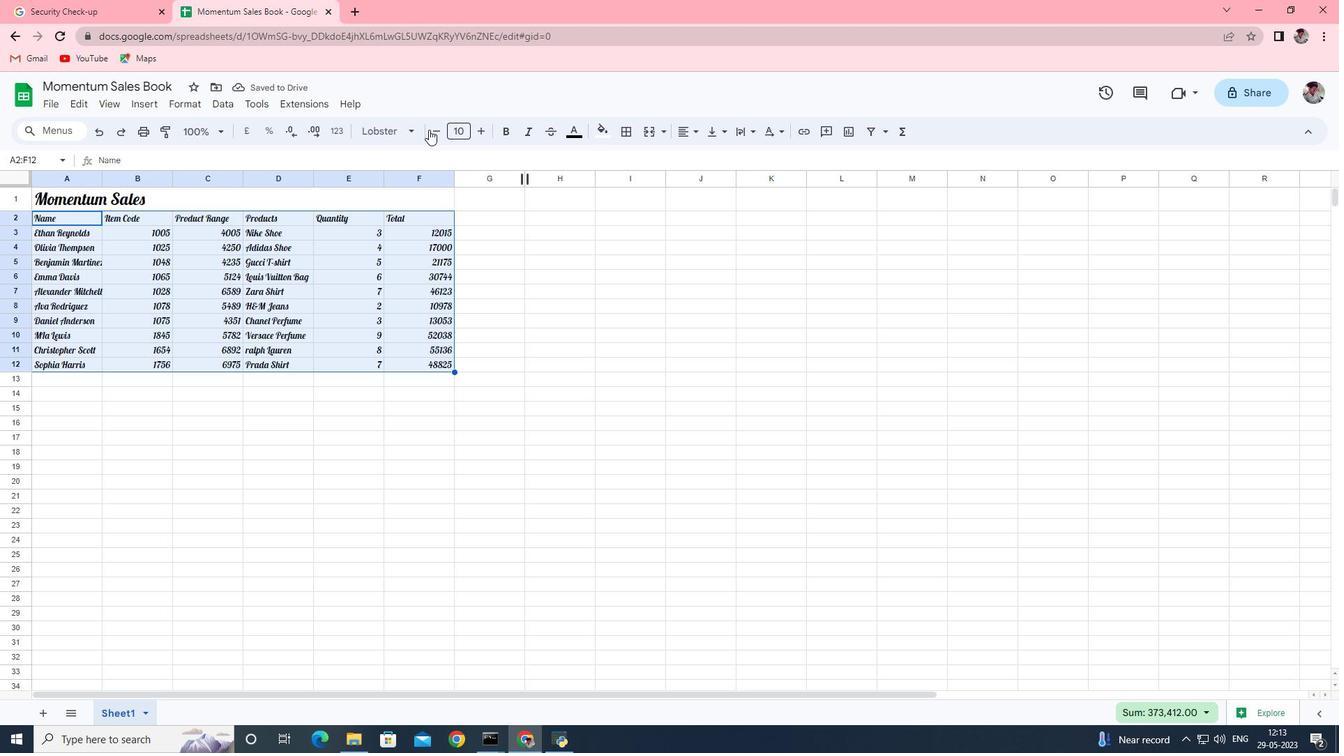 
Action: Mouse pressed left at (428, 129)
Screenshot: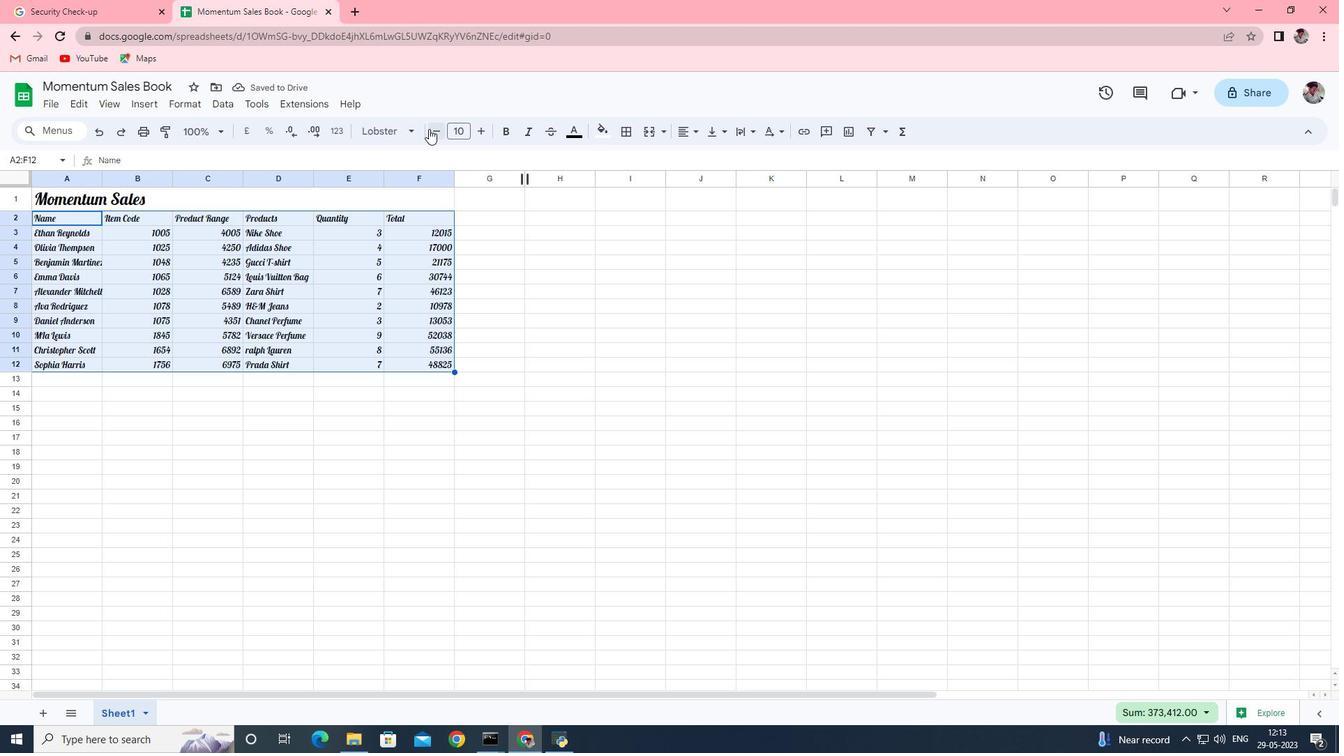 
Action: Mouse moved to (214, 200)
Screenshot: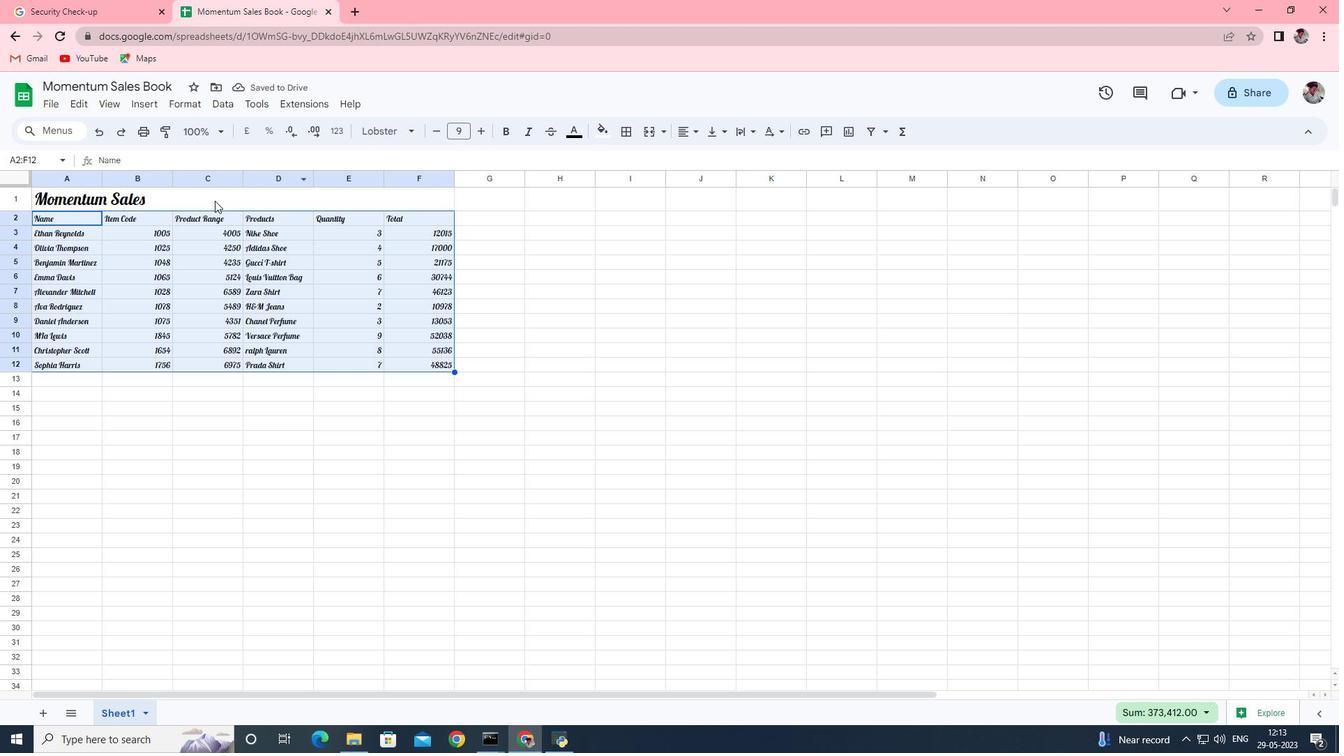 
Action: Mouse pressed left at (214, 200)
Screenshot: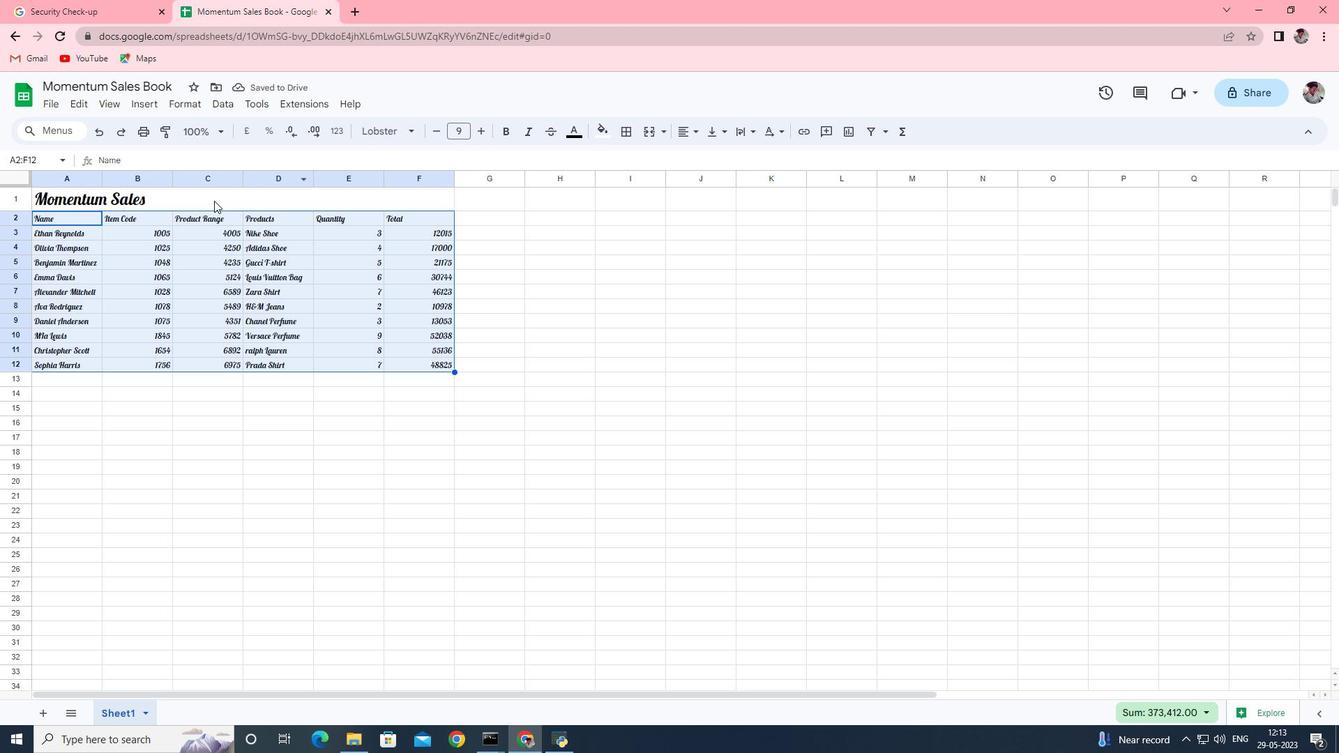 
Action: Mouse moved to (695, 133)
Screenshot: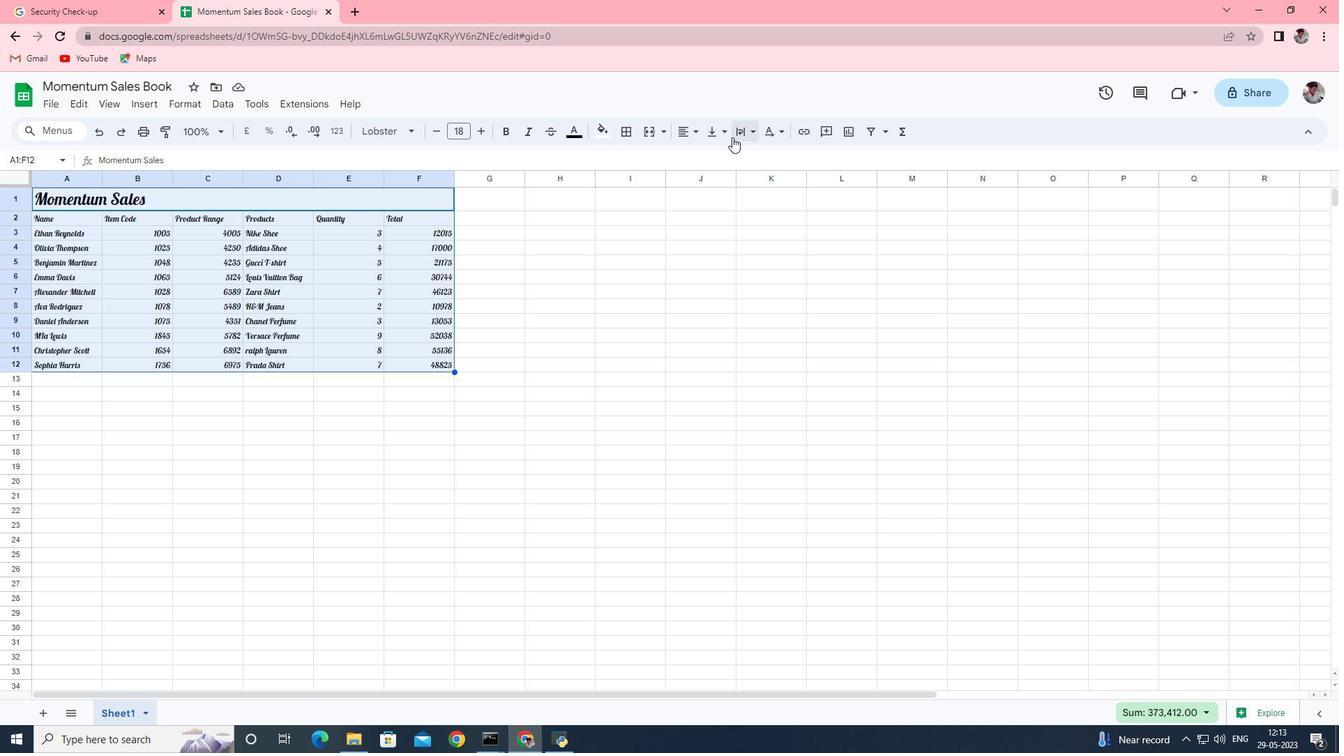 
Action: Mouse pressed left at (695, 133)
Screenshot: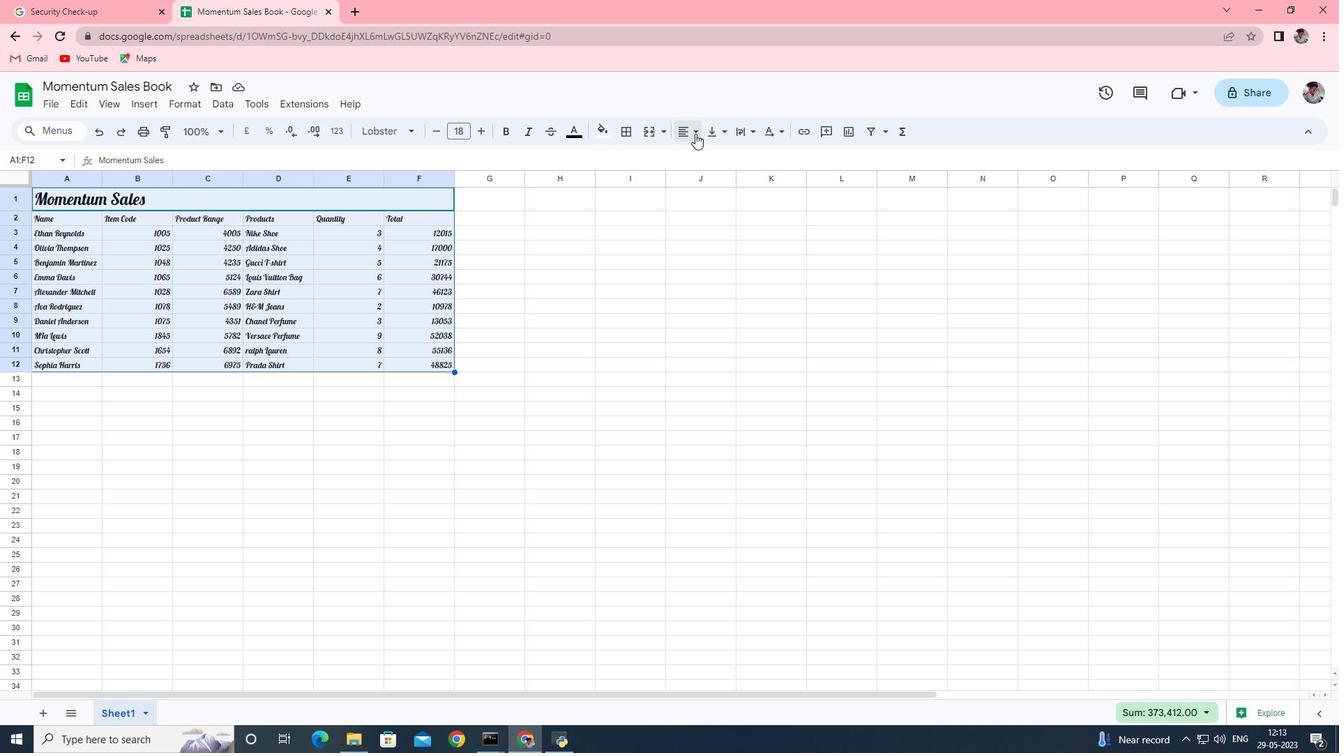 
Action: Mouse moved to (713, 155)
Screenshot: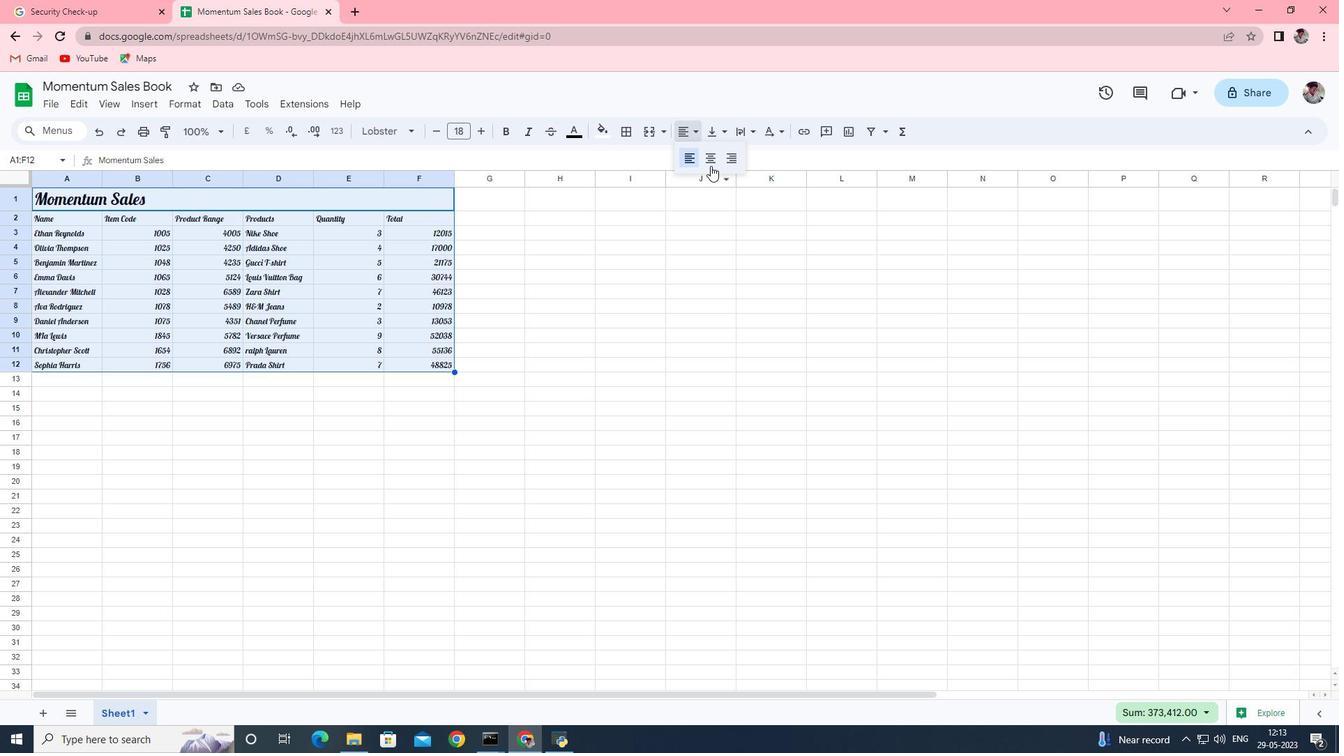 
Action: Mouse pressed left at (713, 155)
Screenshot: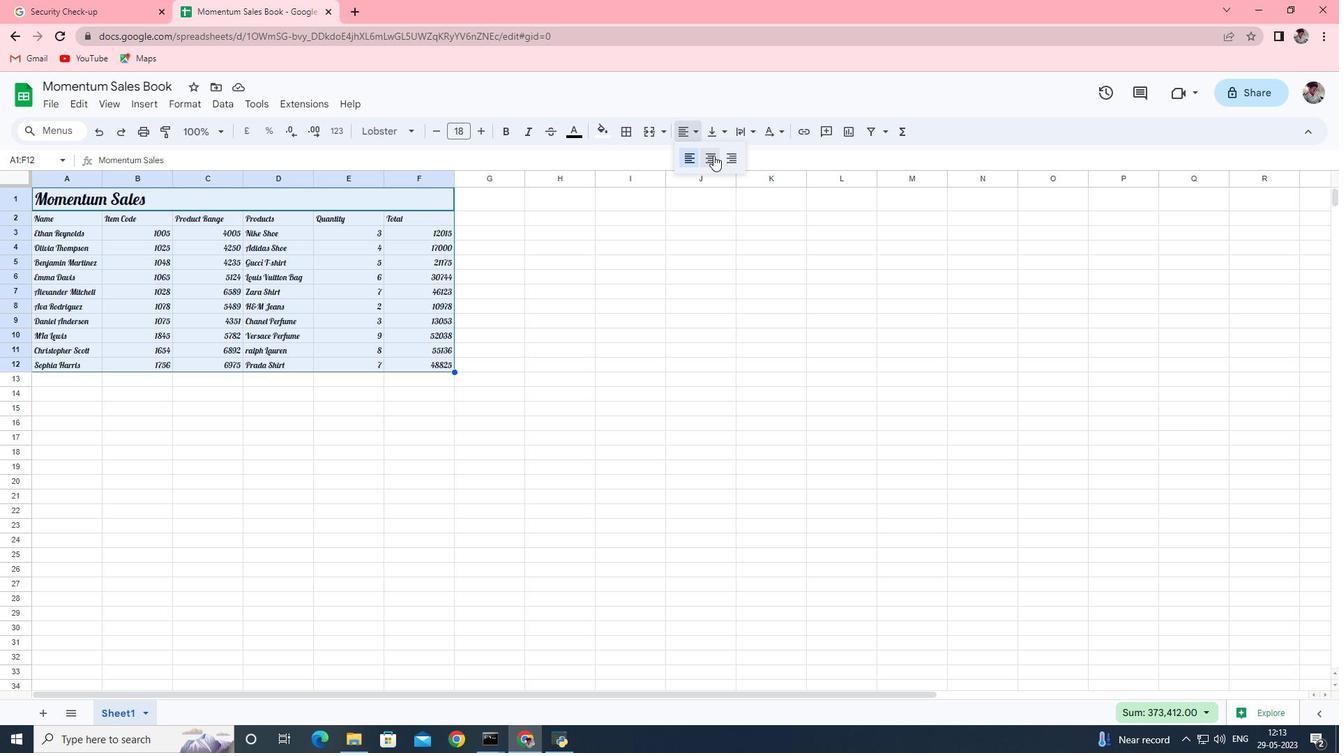 
Action: Mouse moved to (575, 352)
Screenshot: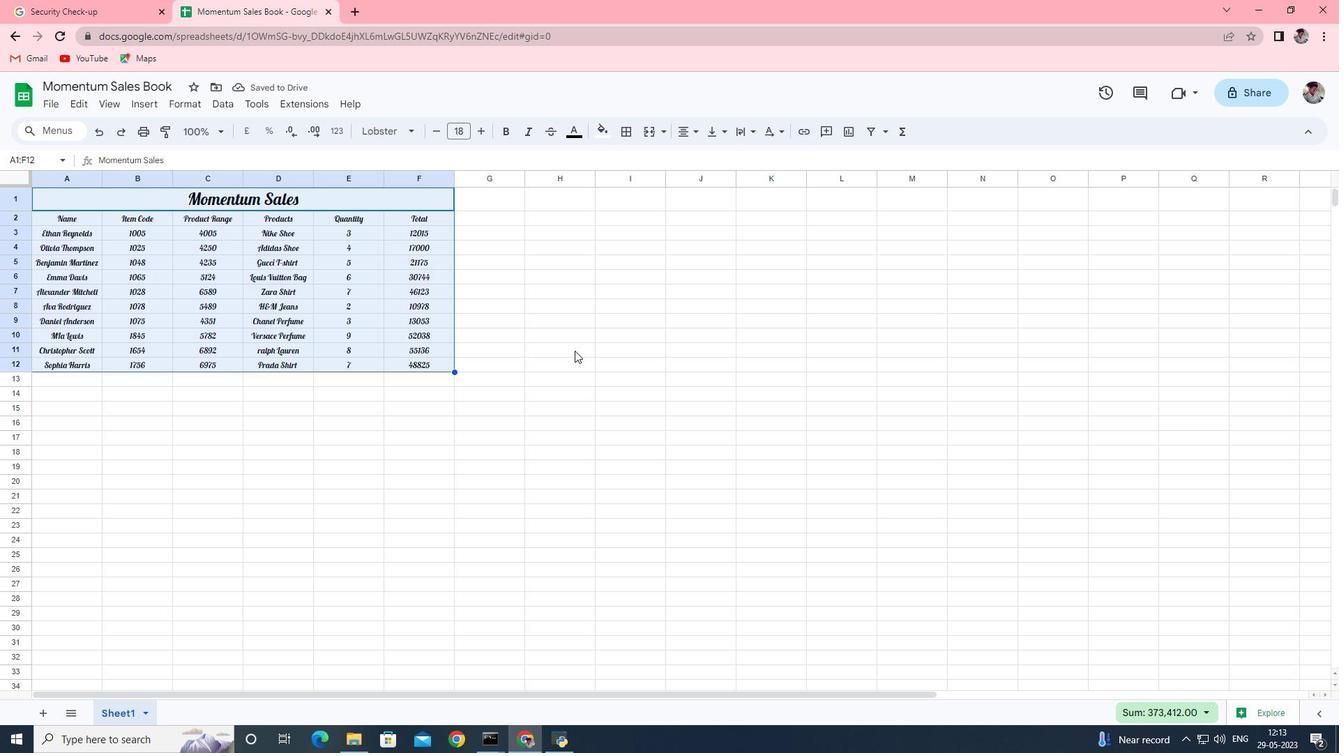 
Action: Mouse pressed left at (575, 352)
Screenshot: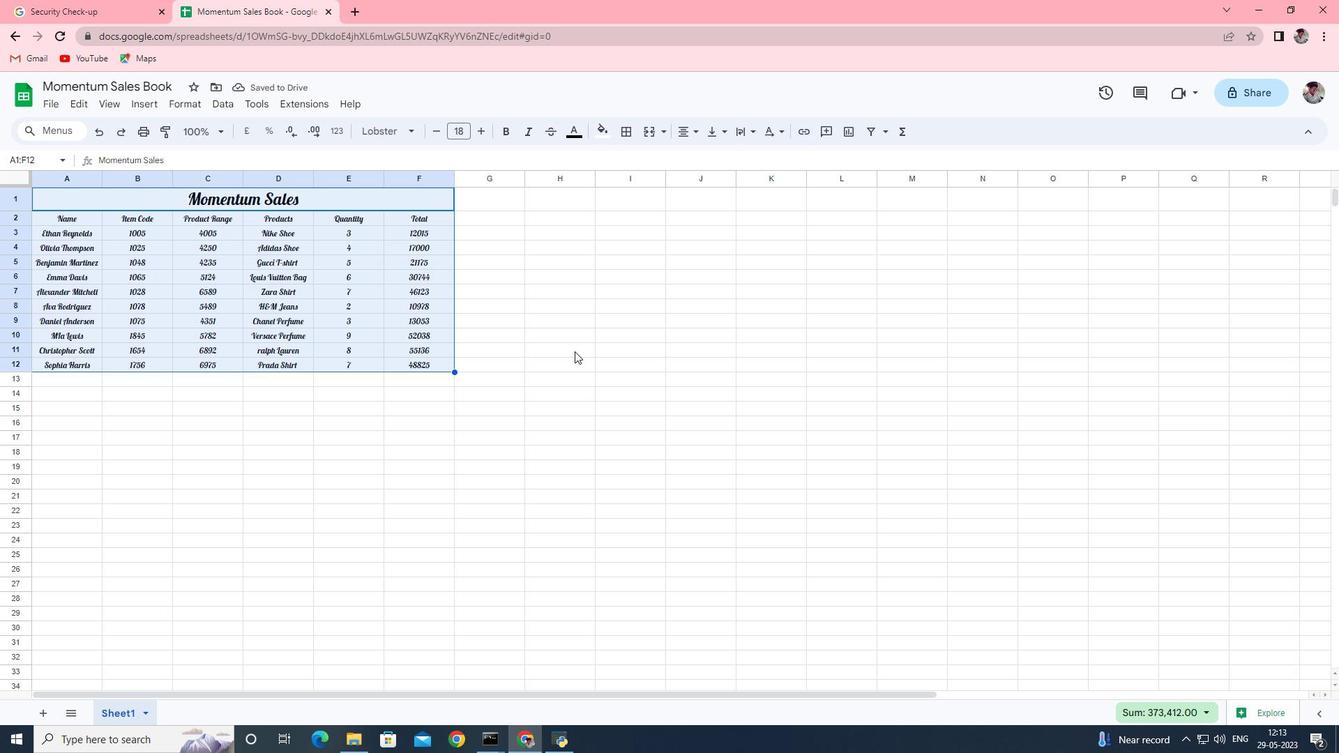 
Action: Mouse moved to (569, 355)
Screenshot: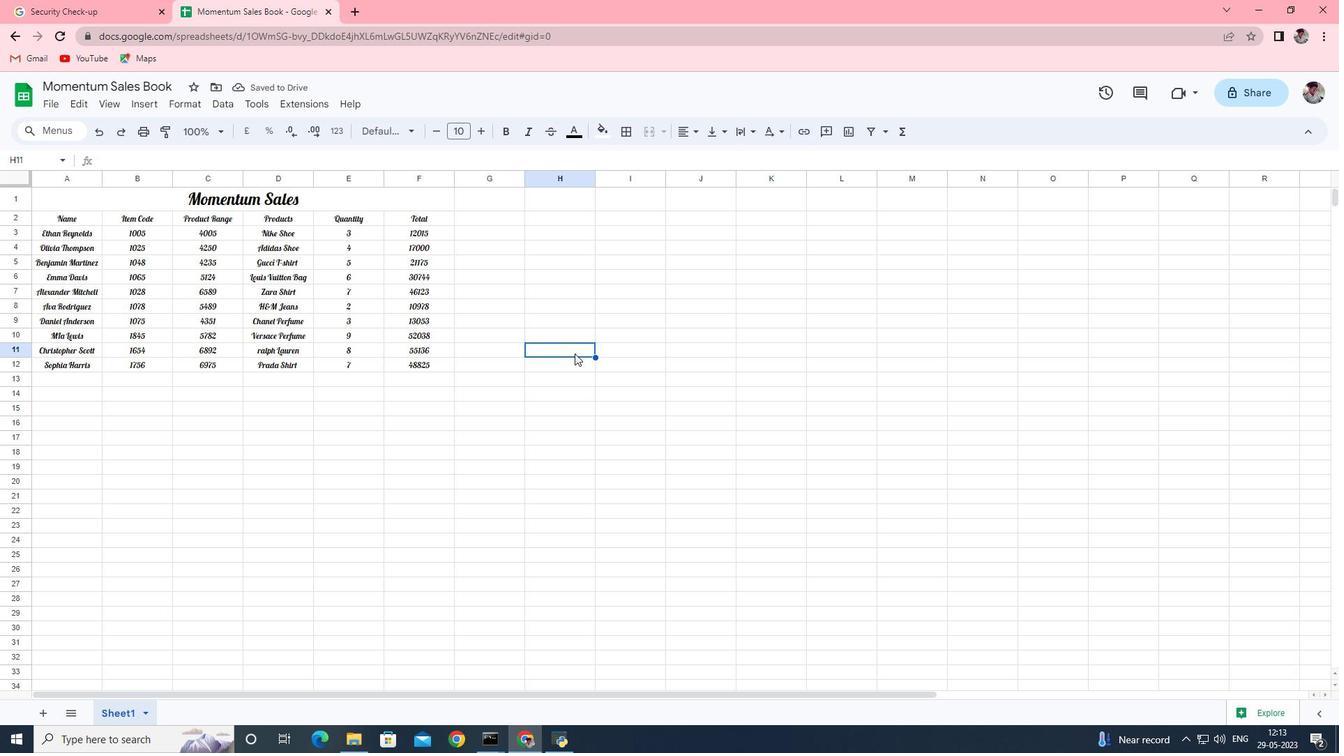 
Action: Key pressed ctrl+S
Screenshot: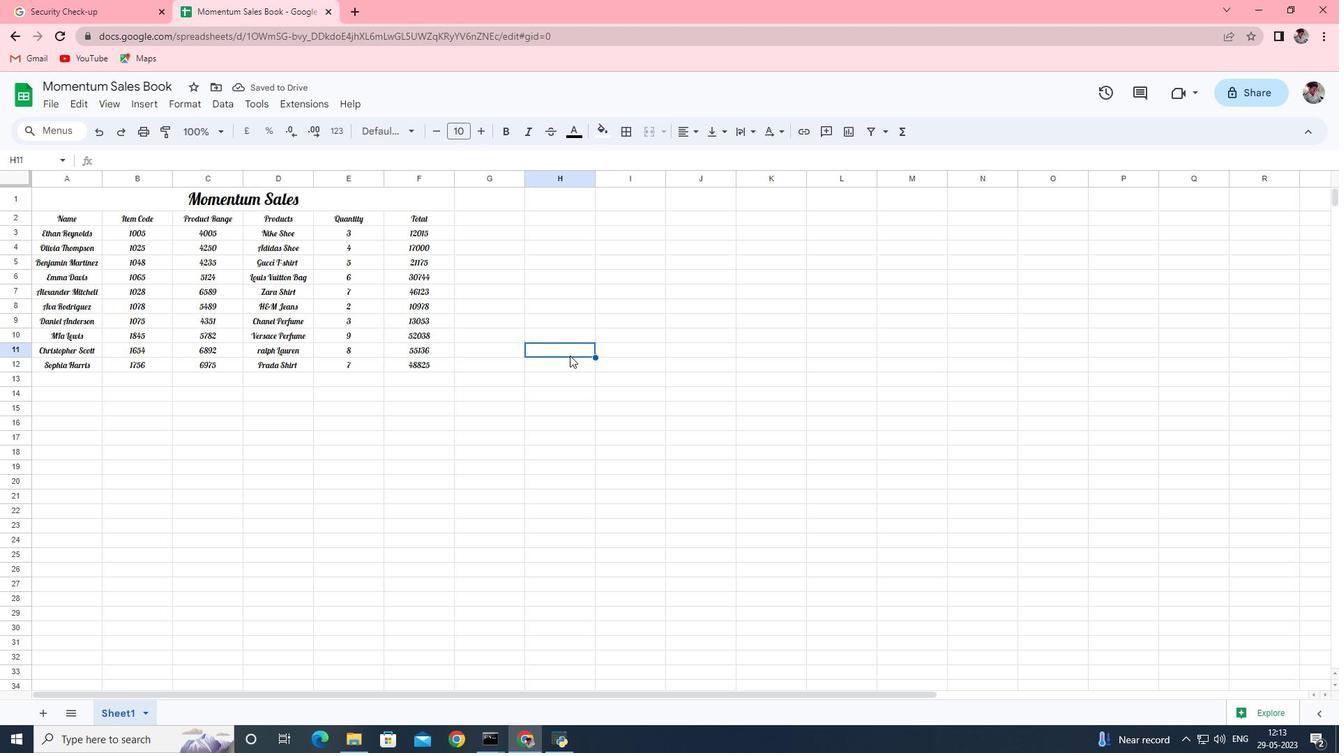 
Action: Mouse moved to (343, 416)
Screenshot: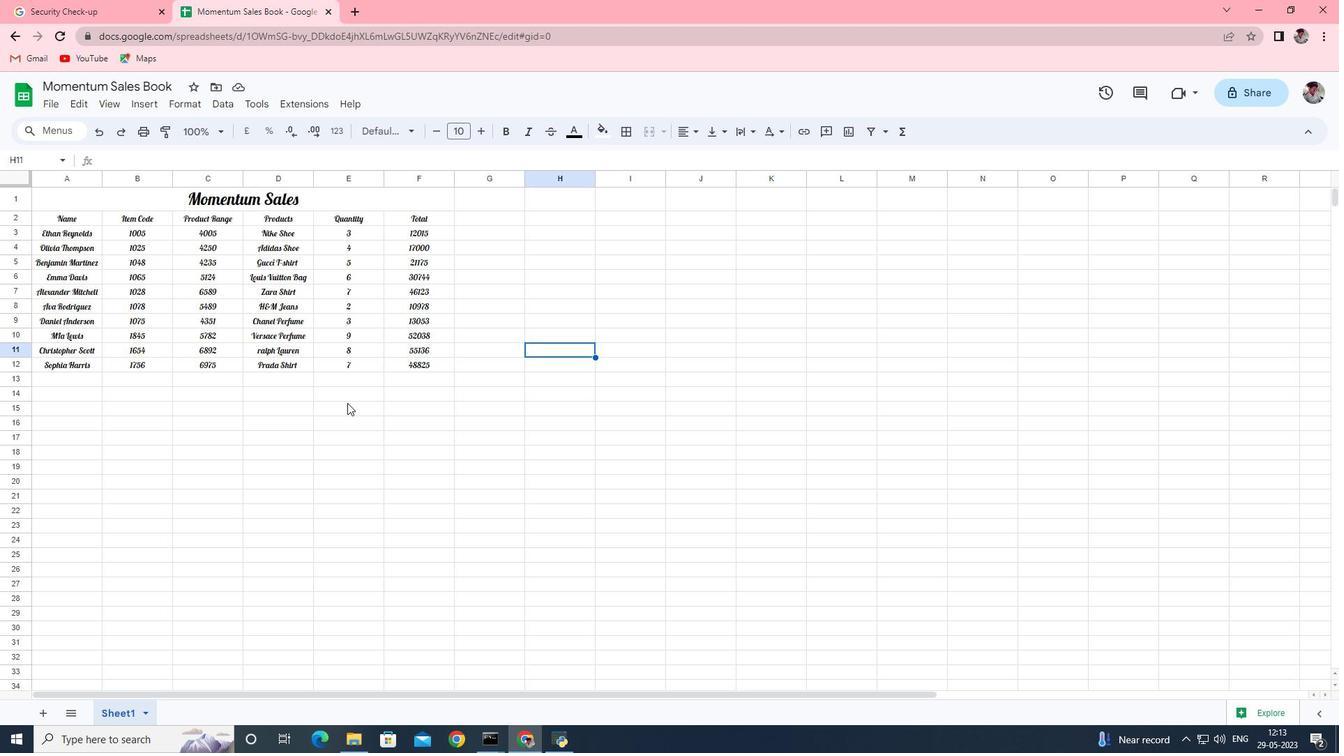 
Action: Mouse pressed left at (343, 416)
Screenshot: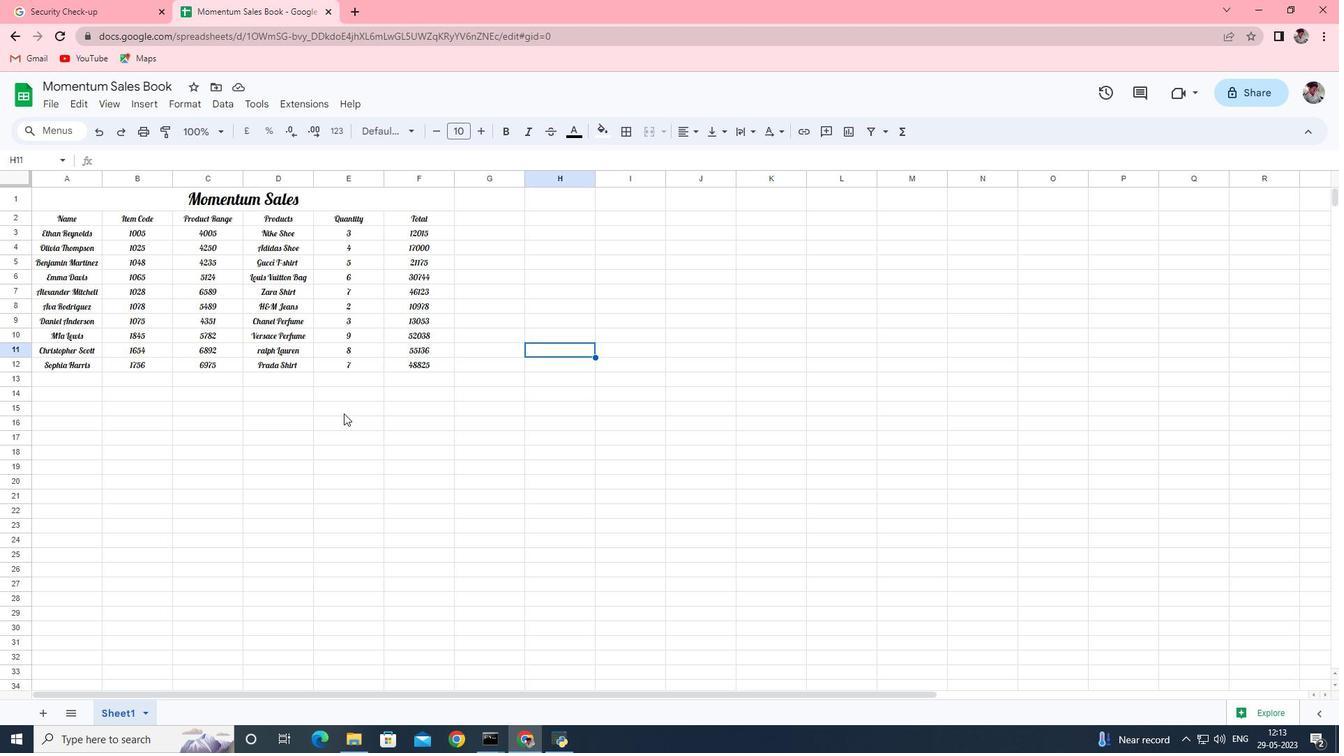 
Action: Mouse moved to (467, 410)
Screenshot: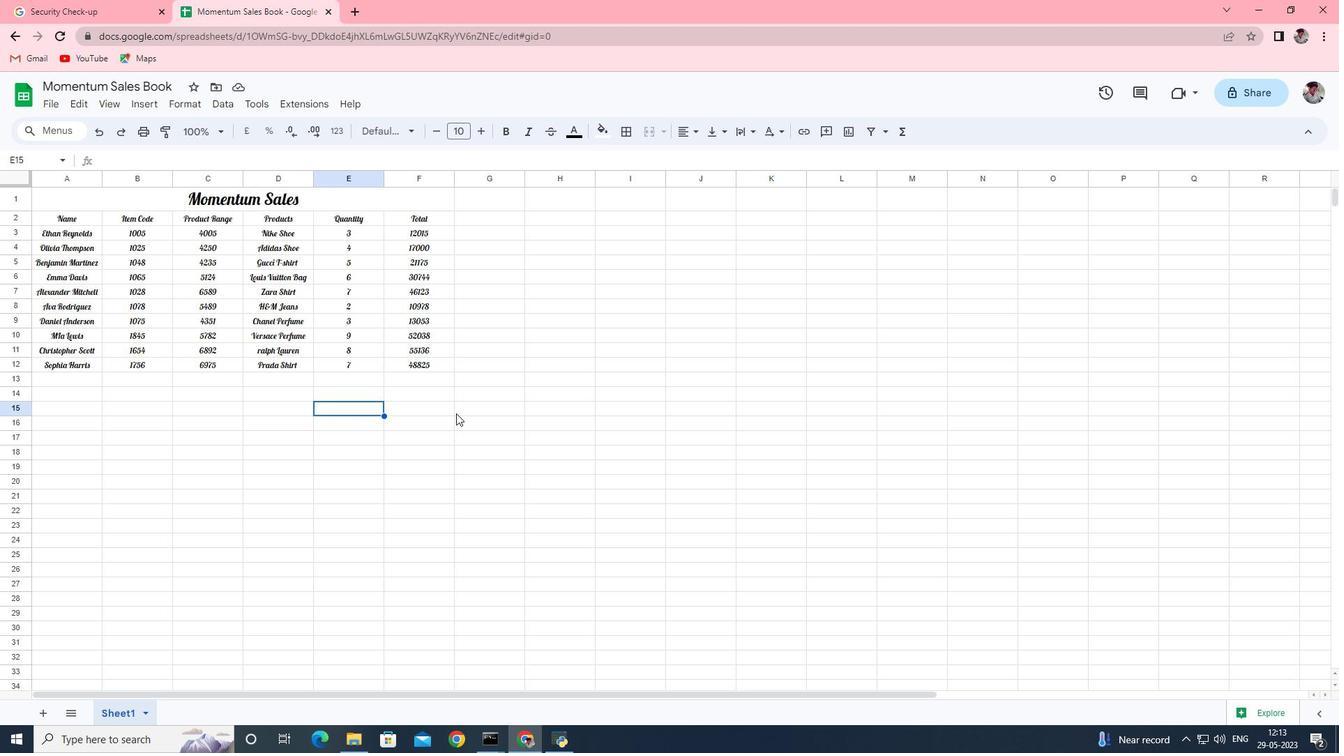 
Action: Mouse pressed left at (467, 410)
Screenshot: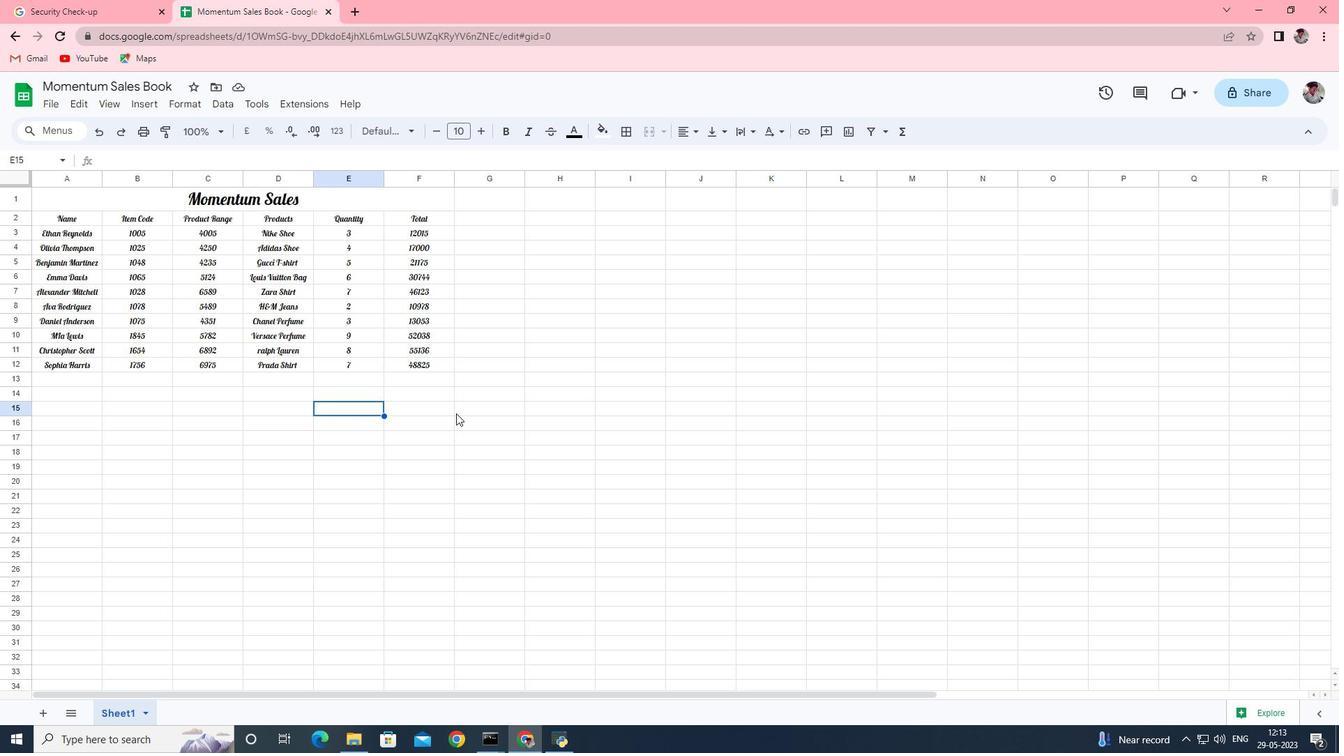 
Action: Mouse moved to (464, 403)
Screenshot: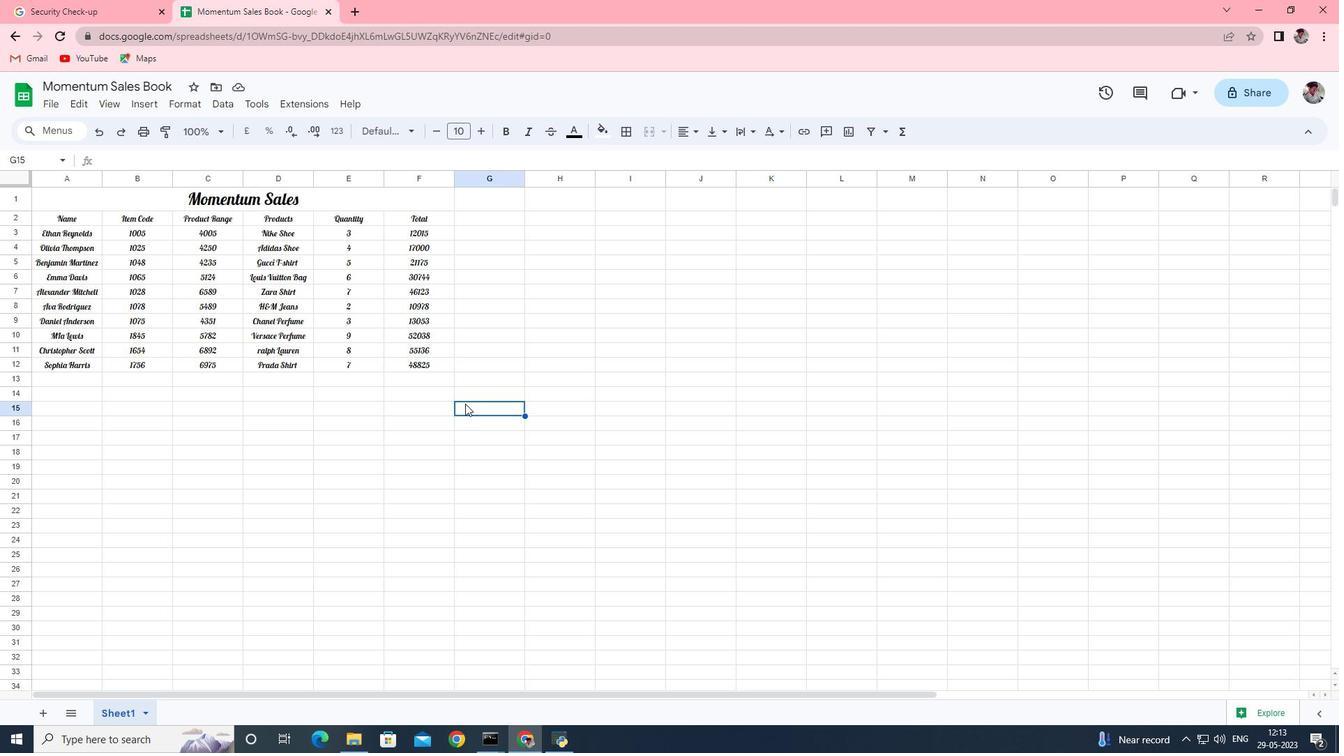 
